 Task: Look for space in Allende, Mexico from 12th August, 2023 to 16th August, 2023 for 8 adults in price range Rs.10000 to Rs.16000. Place can be private room with 8 bedrooms having 8 beds and 8 bathrooms. Property type can be house, flat, guest house, hotel. Amenities needed are: wifi, TV, free parkinig on premises, gym, breakfast. Booking option can be shelf check-in. Required host language is English.
Action: Mouse pressed left at (421, 97)
Screenshot: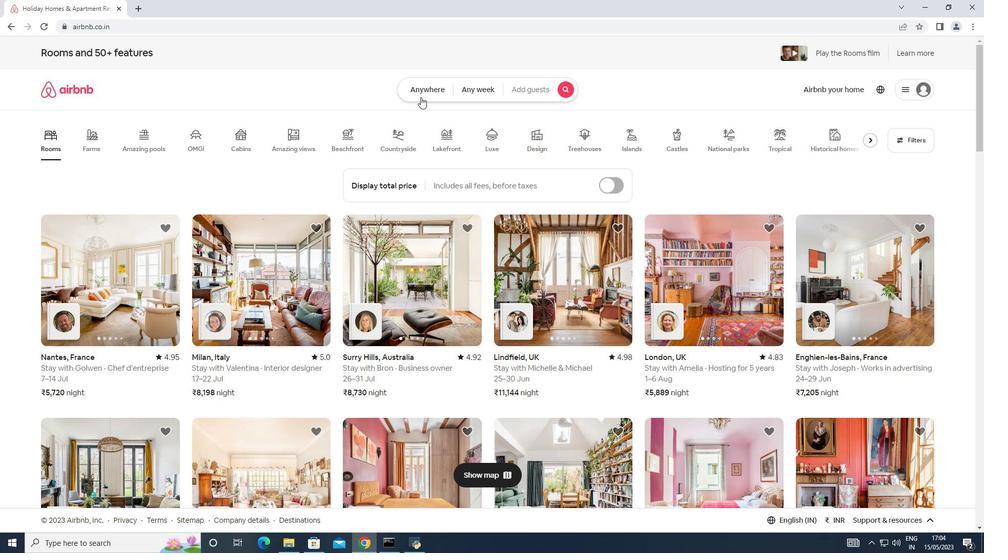 
Action: Mouse moved to (334, 130)
Screenshot: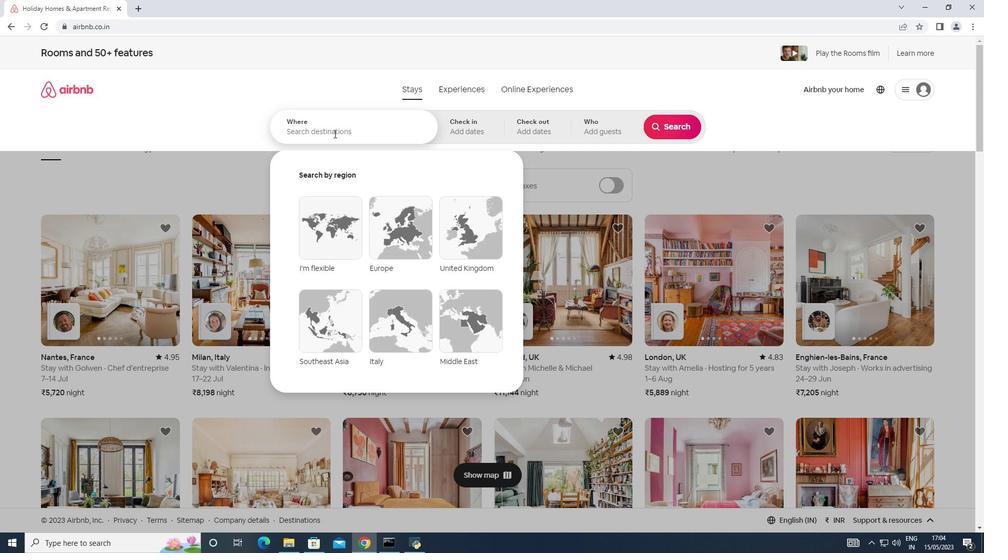 
Action: Mouse pressed left at (334, 130)
Screenshot: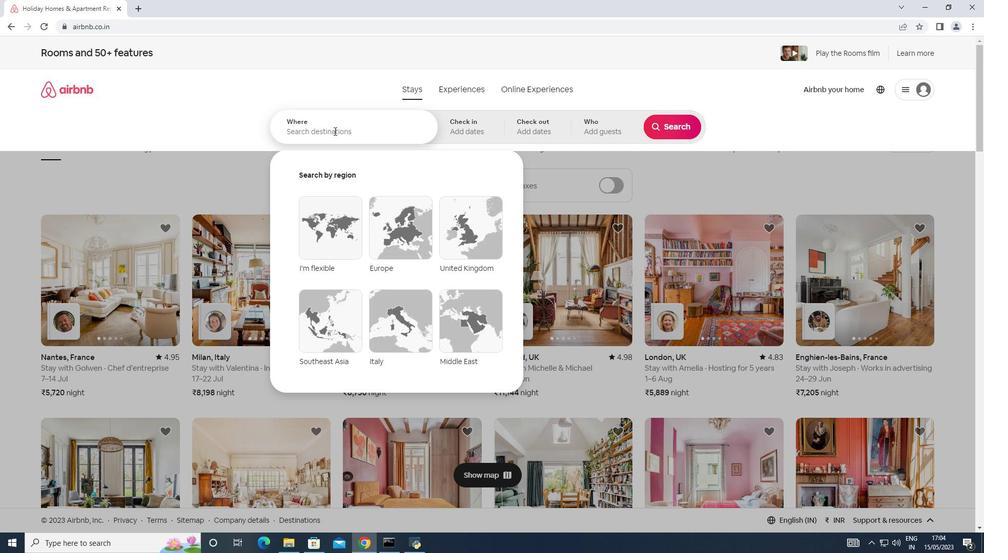 
Action: Key pressed <Key.shift>Allende,<Key.shift><Key.shift><Key.shift><Key.shift><Key.shift><Key.shift>Mexico
Screenshot: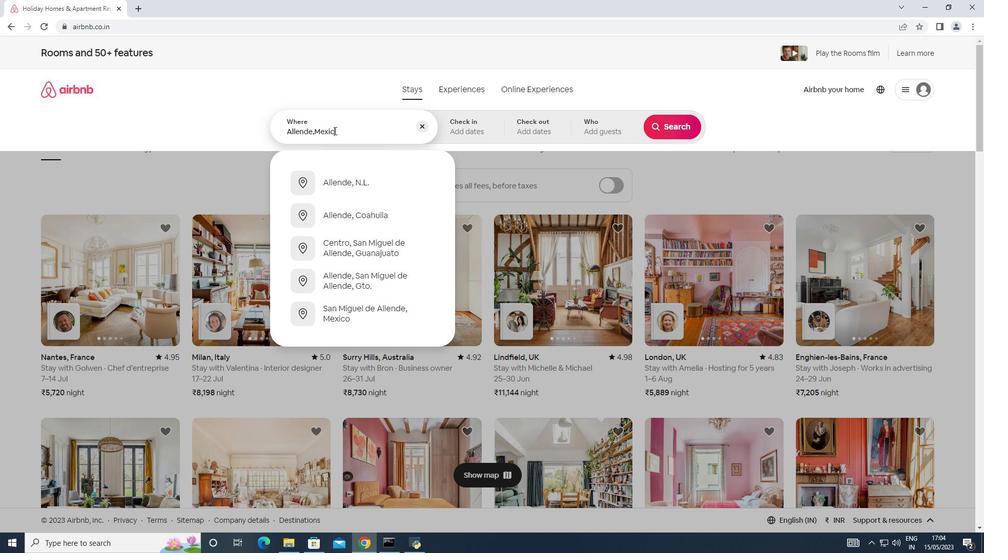
Action: Mouse moved to (461, 124)
Screenshot: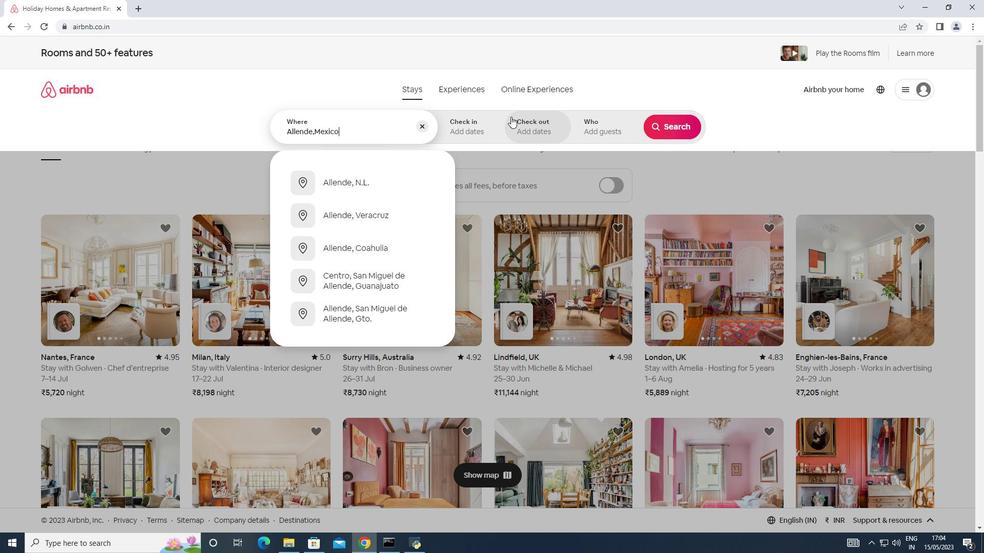 
Action: Mouse pressed left at (461, 124)
Screenshot: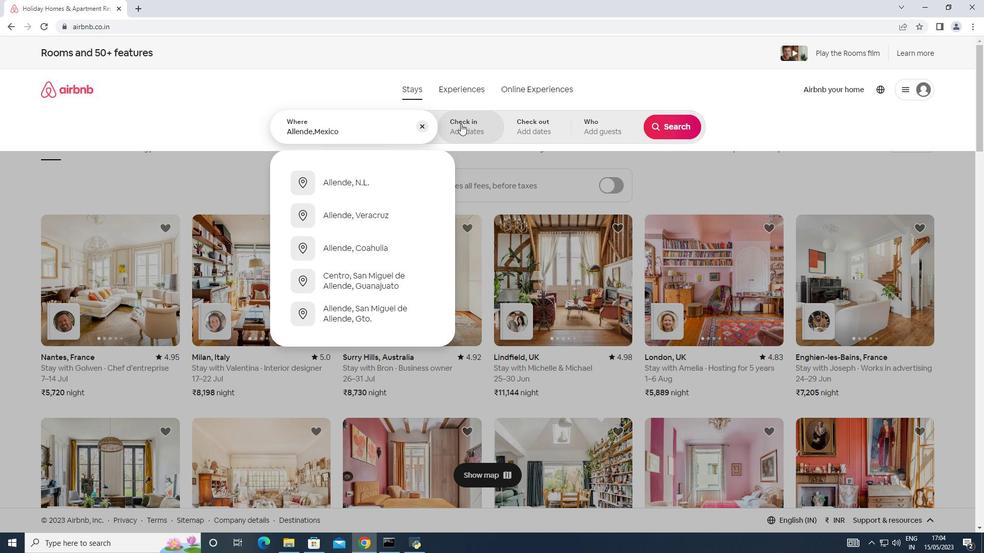 
Action: Mouse moved to (667, 210)
Screenshot: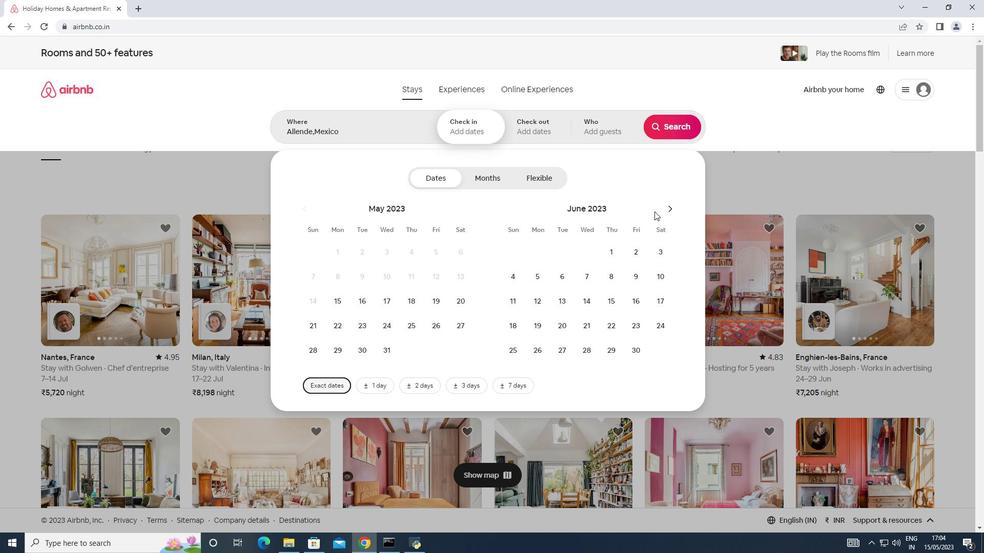
Action: Mouse pressed left at (667, 210)
Screenshot: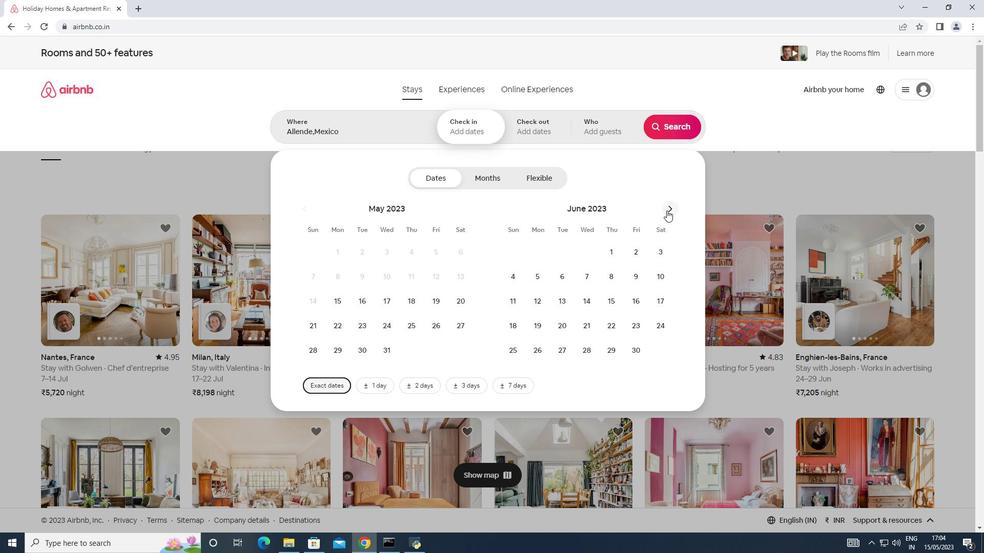 
Action: Mouse pressed left at (667, 210)
Screenshot: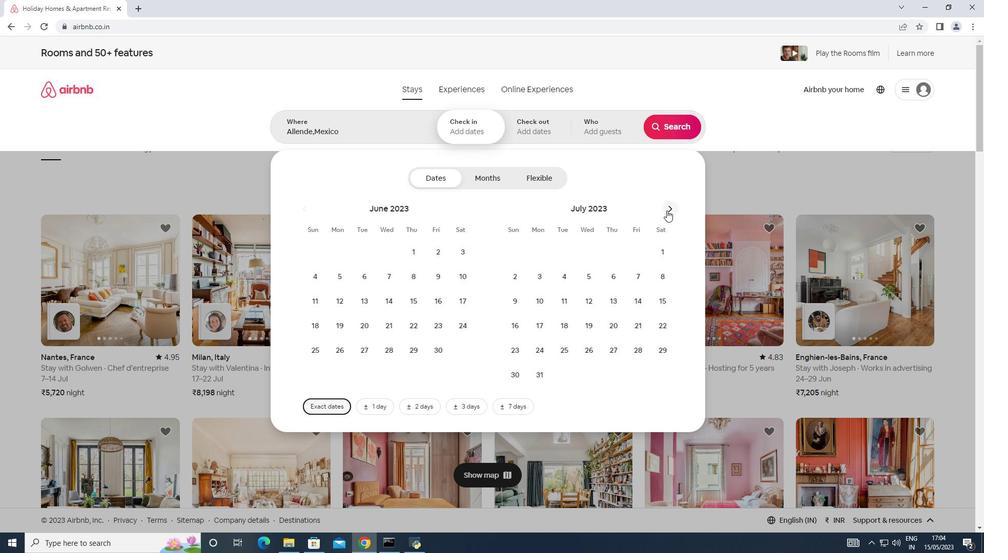 
Action: Mouse moved to (655, 278)
Screenshot: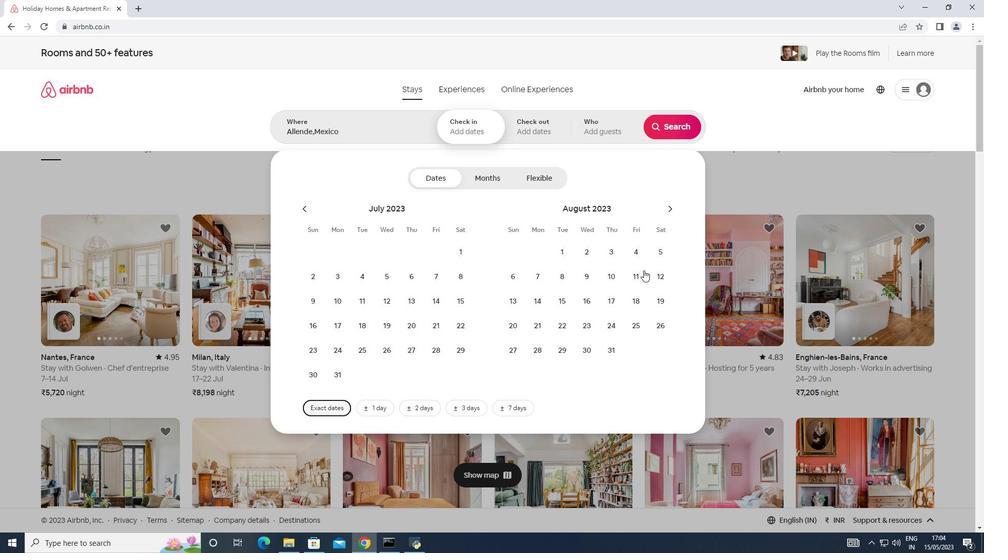 
Action: Mouse pressed left at (655, 278)
Screenshot: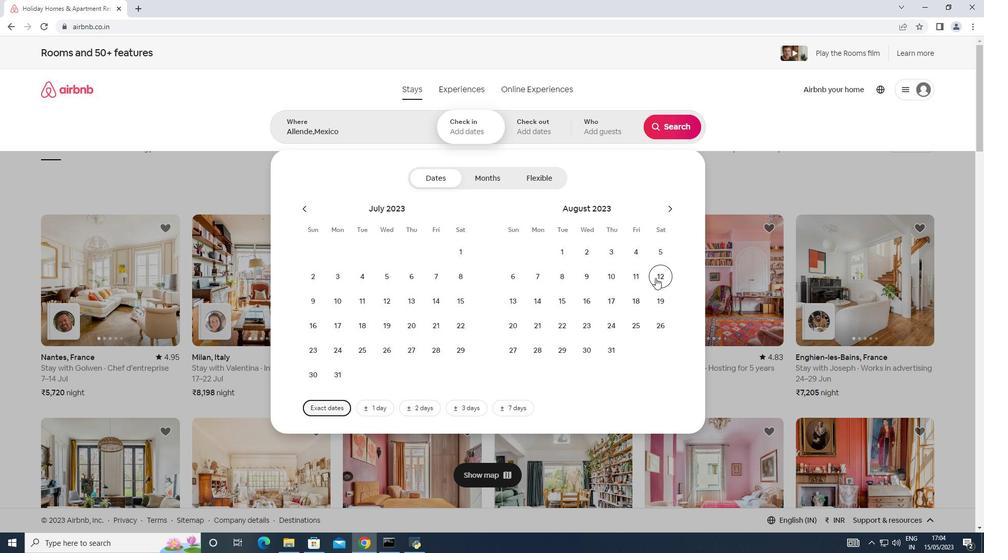 
Action: Mouse moved to (591, 302)
Screenshot: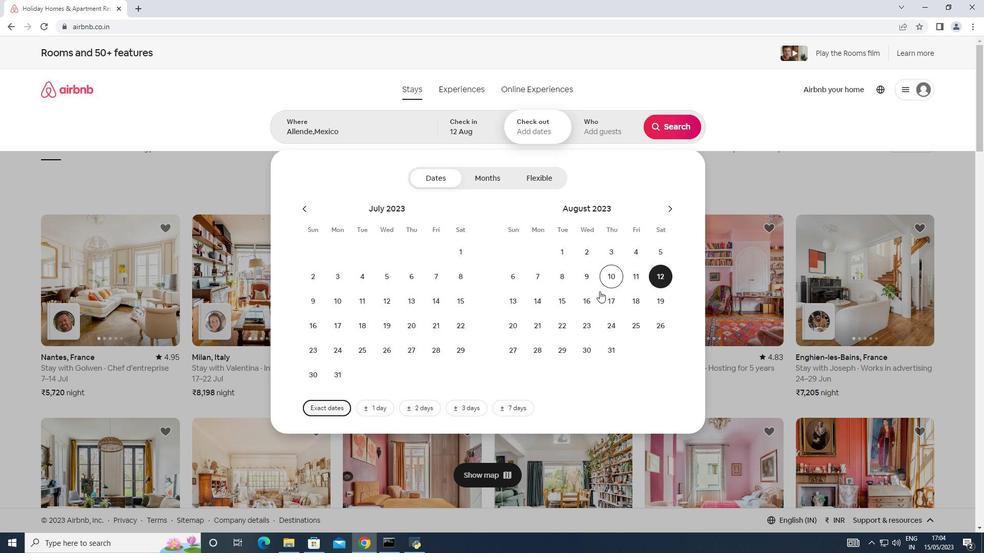 
Action: Mouse pressed left at (591, 302)
Screenshot: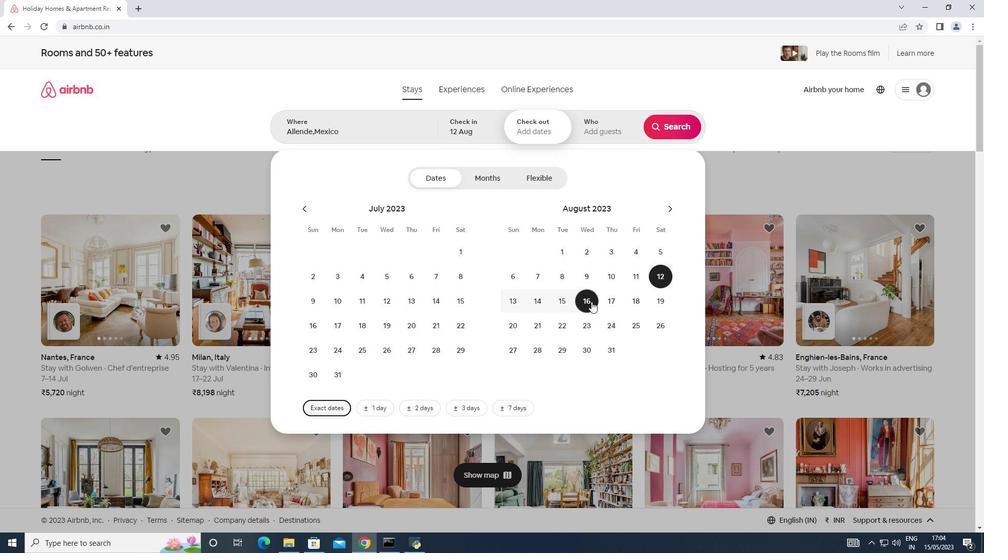 
Action: Mouse moved to (602, 121)
Screenshot: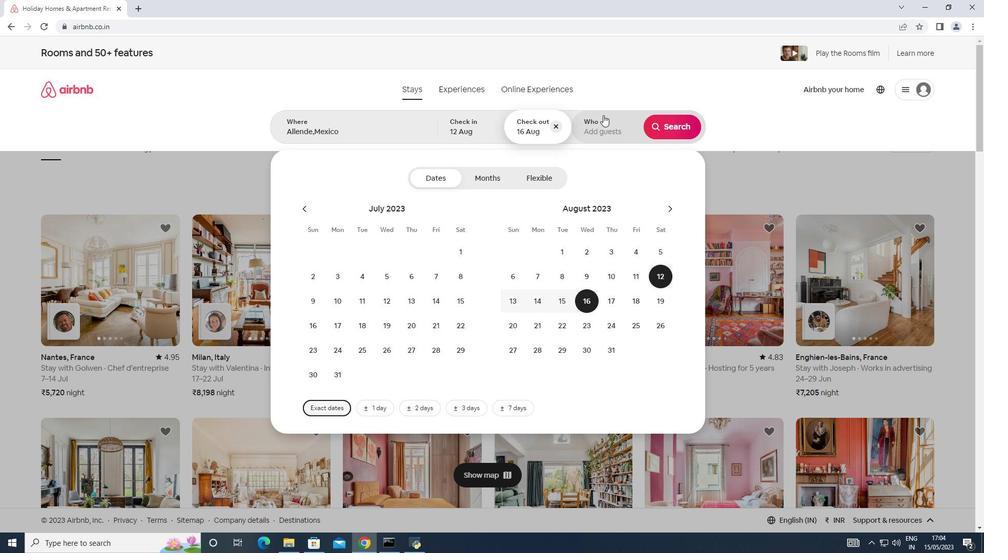
Action: Mouse pressed left at (602, 121)
Screenshot: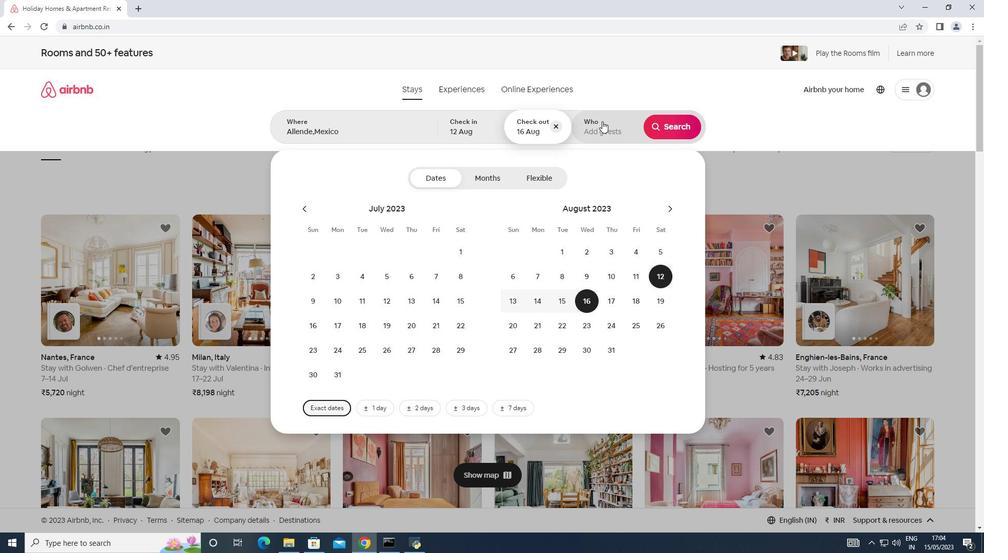 
Action: Mouse moved to (683, 181)
Screenshot: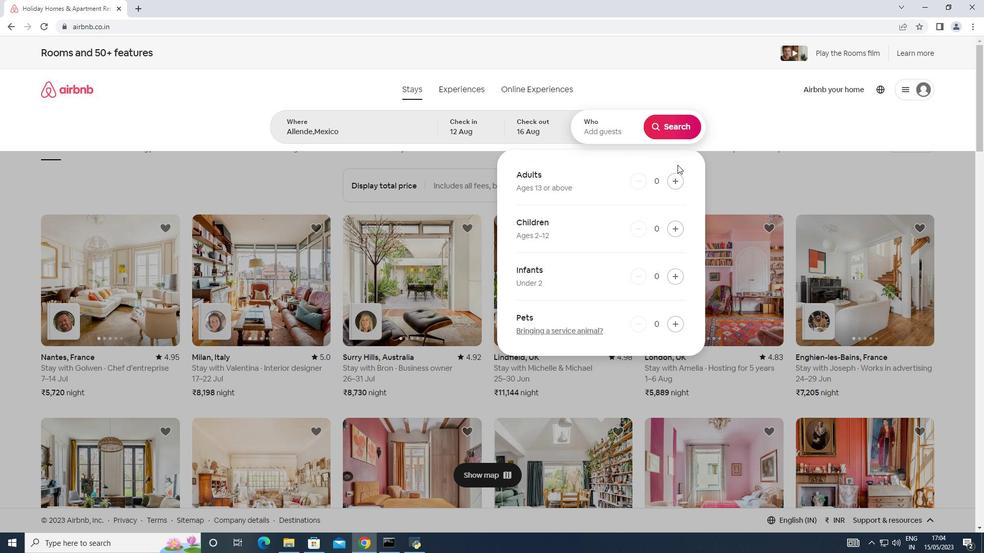 
Action: Mouse pressed left at (683, 181)
Screenshot: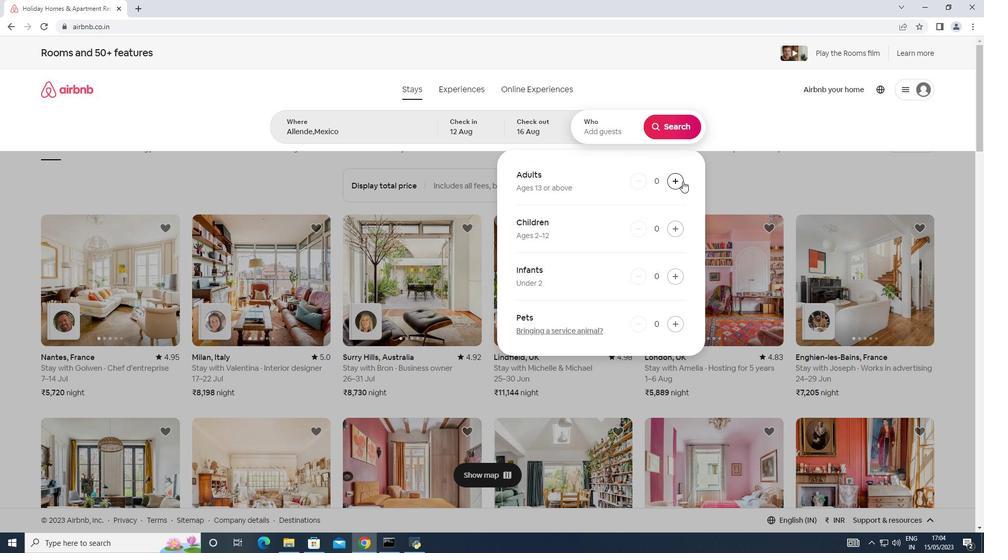 
Action: Mouse pressed left at (683, 181)
Screenshot: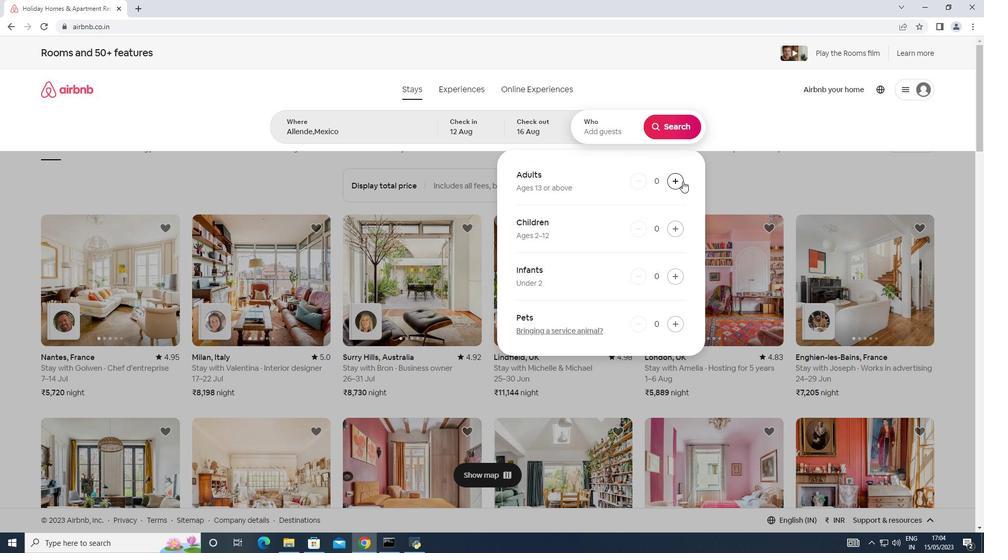 
Action: Mouse pressed left at (683, 181)
Screenshot: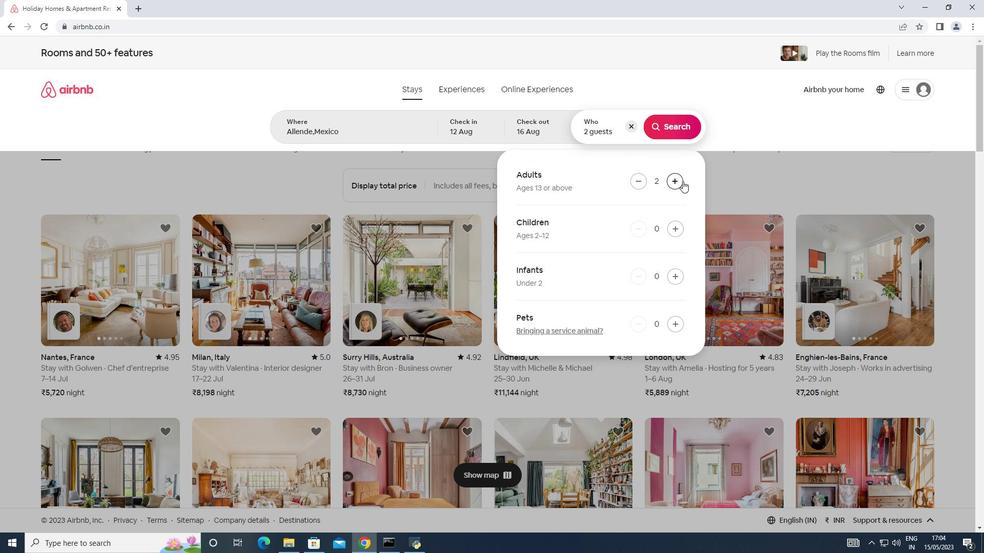 
Action: Mouse pressed left at (683, 181)
Screenshot: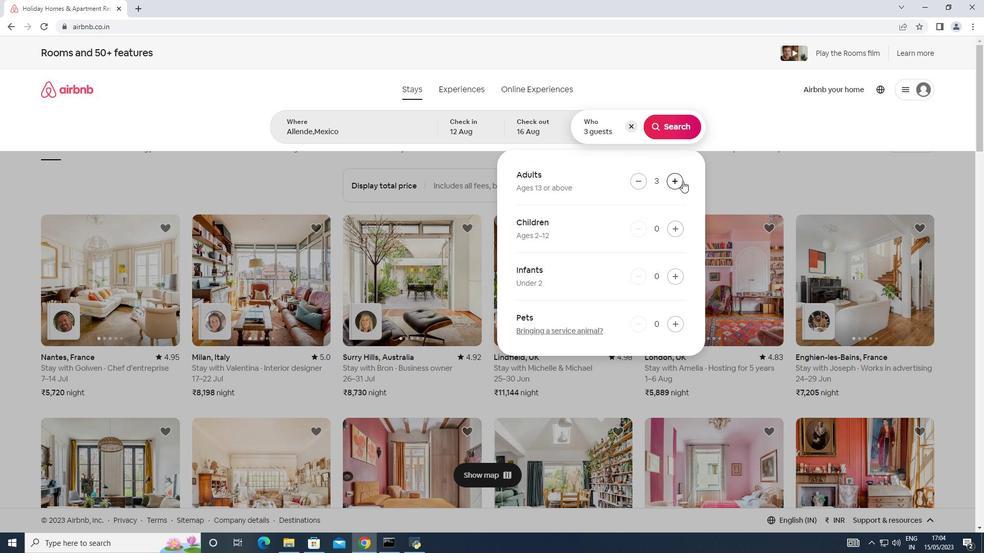 
Action: Mouse moved to (683, 181)
Screenshot: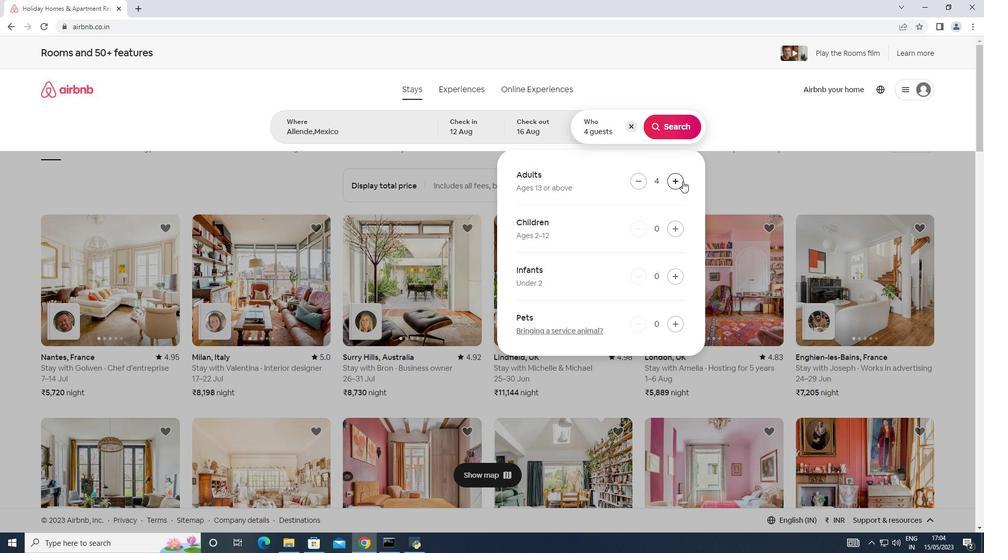 
Action: Mouse pressed left at (683, 181)
Screenshot: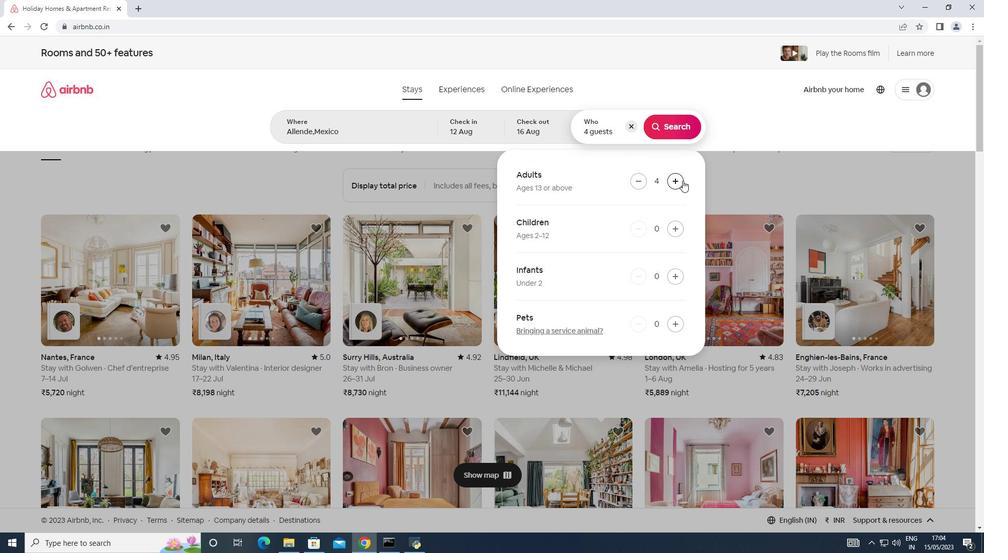 
Action: Mouse pressed left at (683, 181)
Screenshot: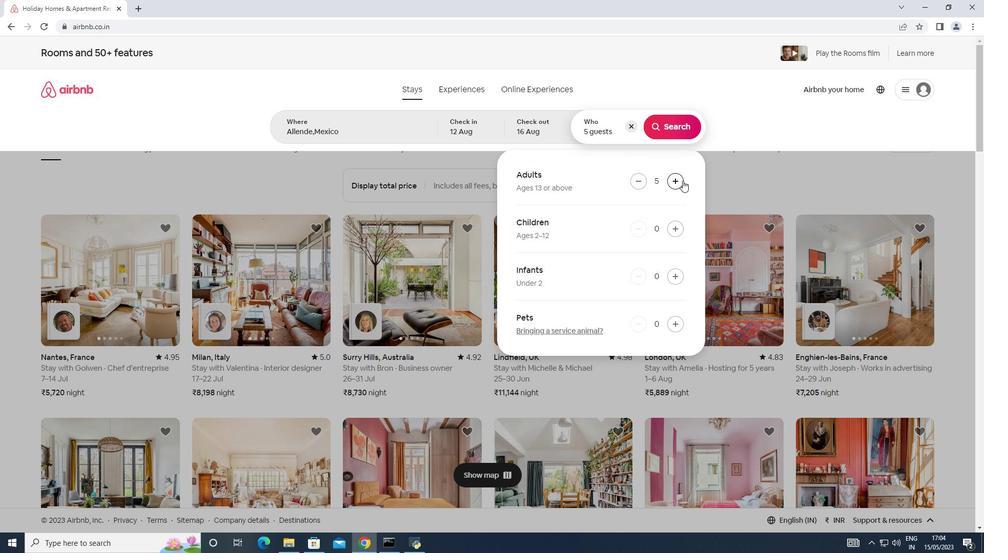 
Action: Mouse moved to (683, 180)
Screenshot: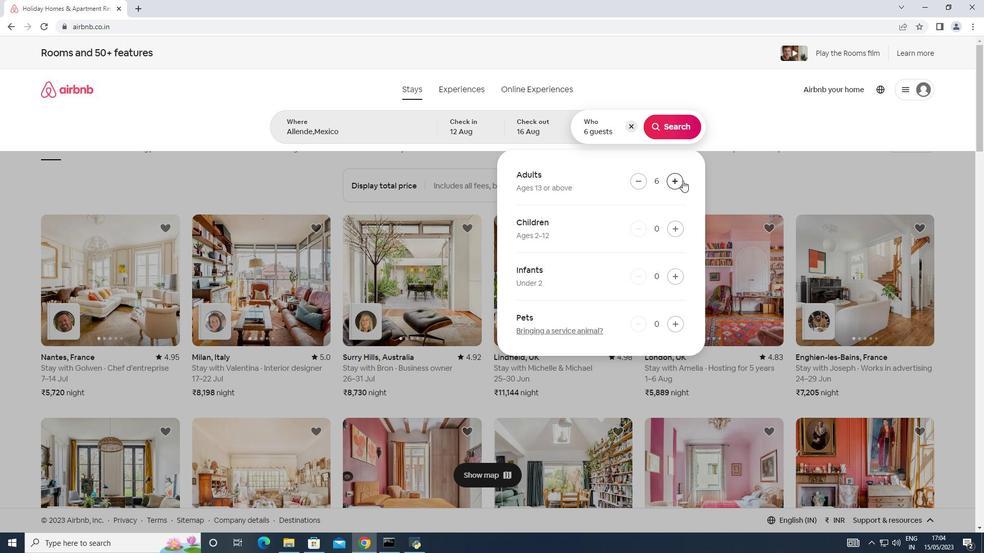 
Action: Mouse pressed left at (683, 180)
Screenshot: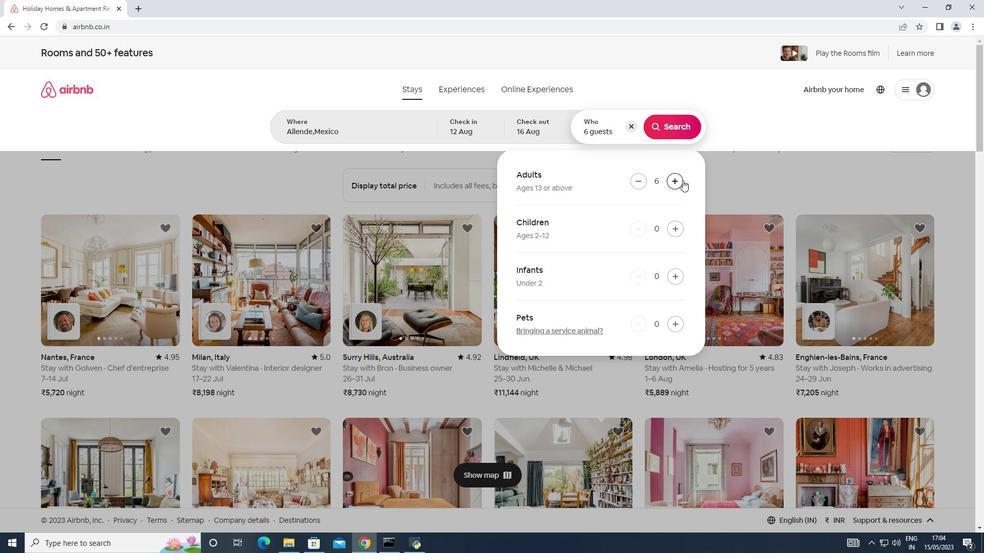 
Action: Mouse moved to (682, 179)
Screenshot: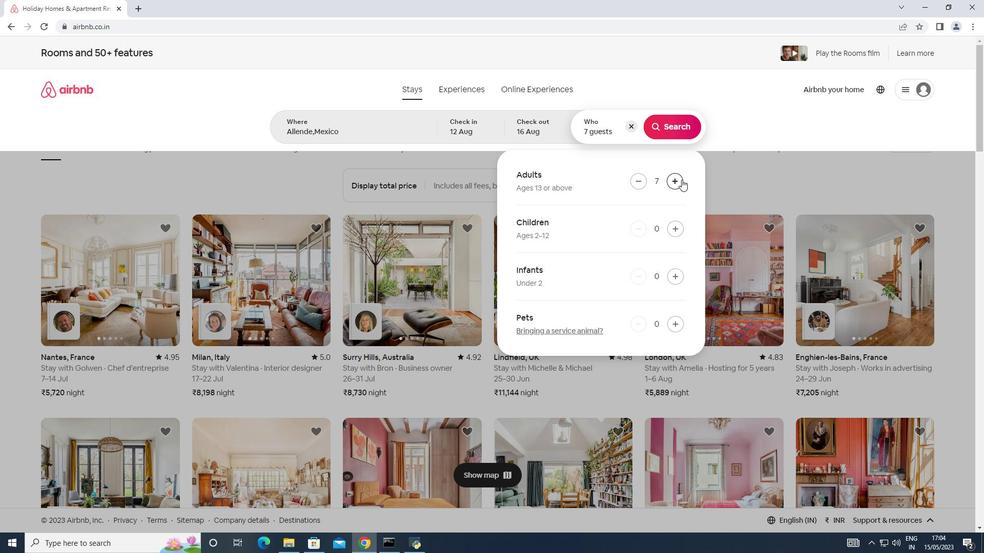 
Action: Mouse pressed left at (682, 179)
Screenshot: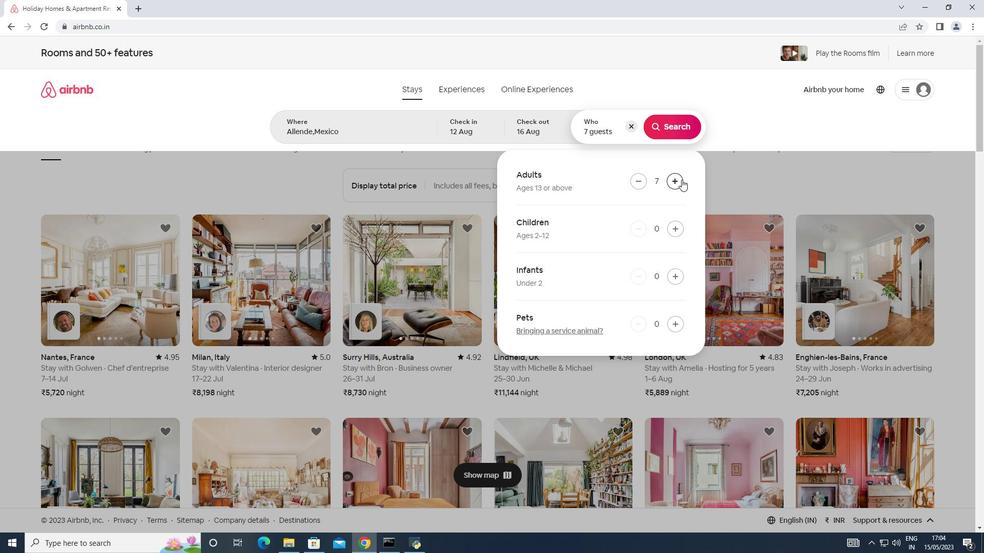
Action: Mouse moved to (664, 128)
Screenshot: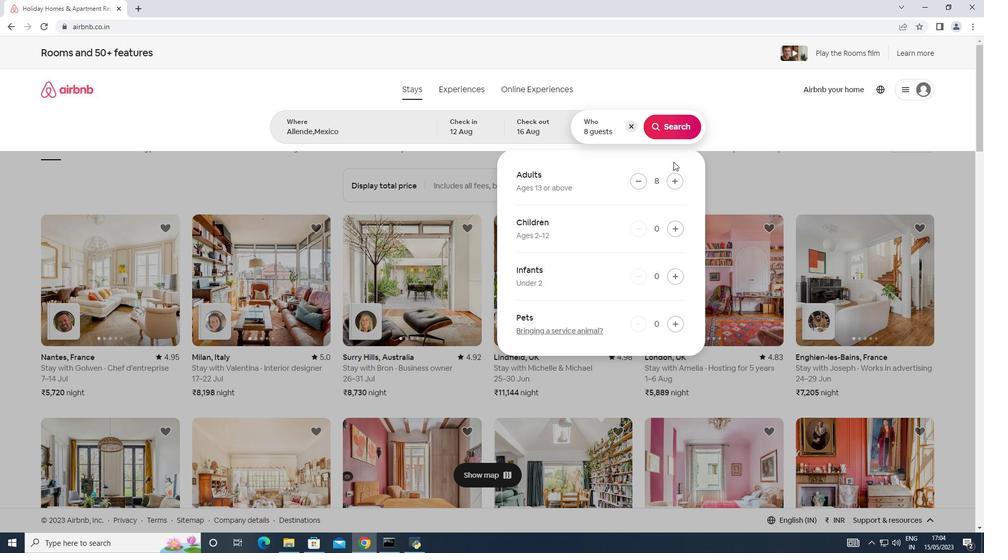 
Action: Mouse pressed left at (664, 128)
Screenshot: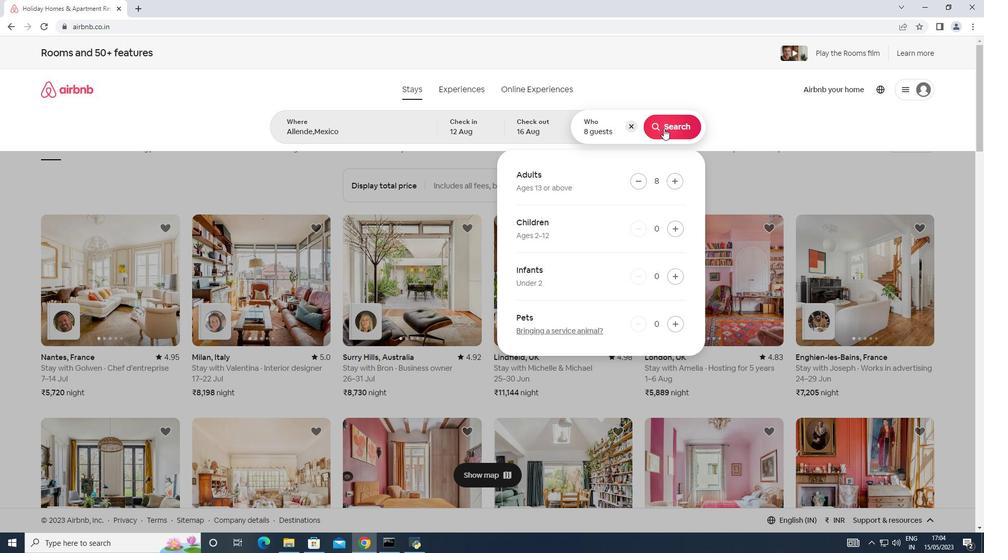 
Action: Mouse moved to (921, 96)
Screenshot: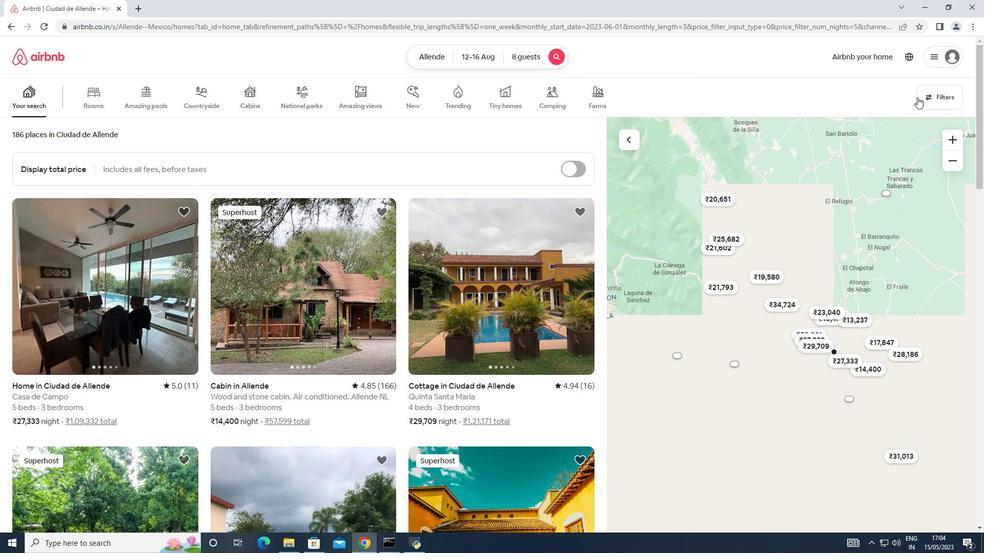 
Action: Mouse pressed left at (921, 96)
Screenshot: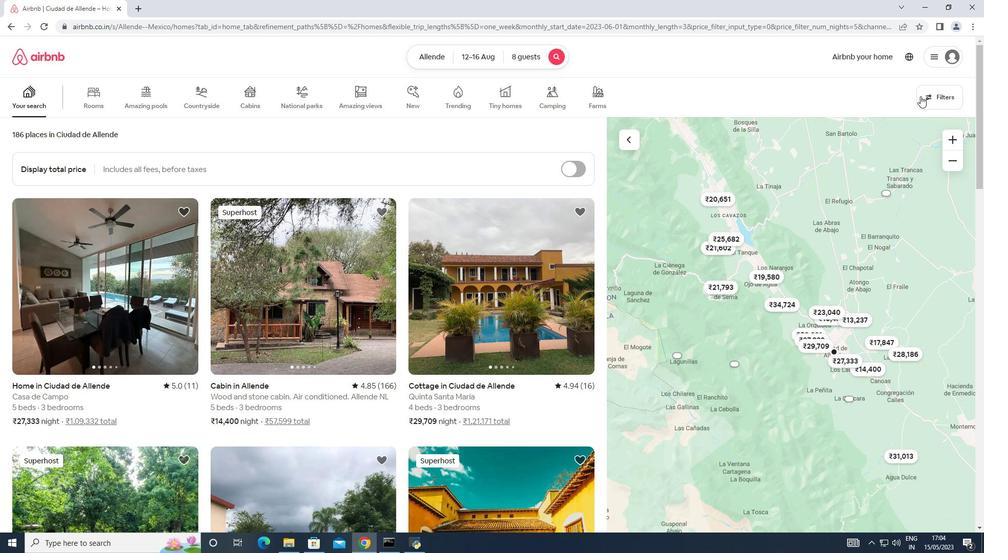 
Action: Mouse moved to (362, 353)
Screenshot: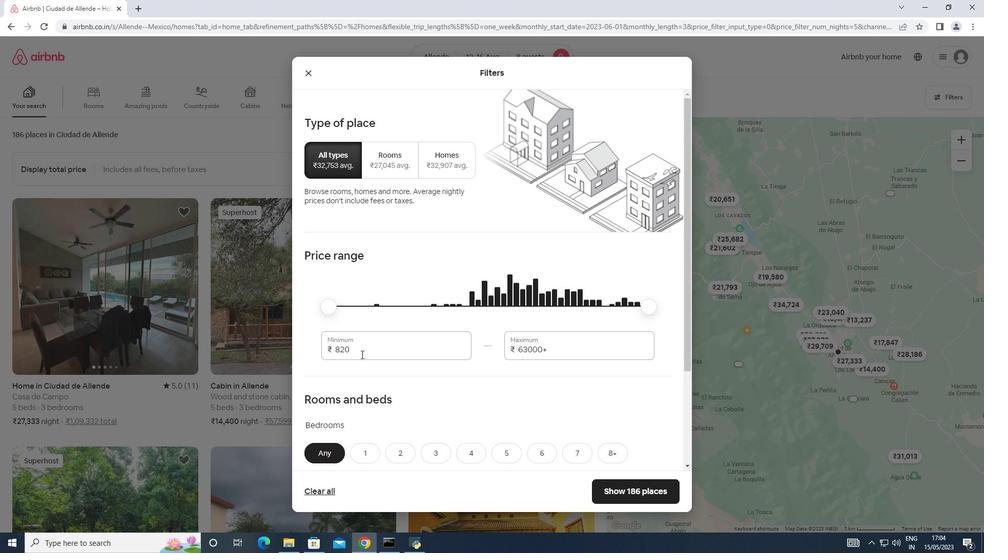 
Action: Mouse pressed left at (362, 353)
Screenshot: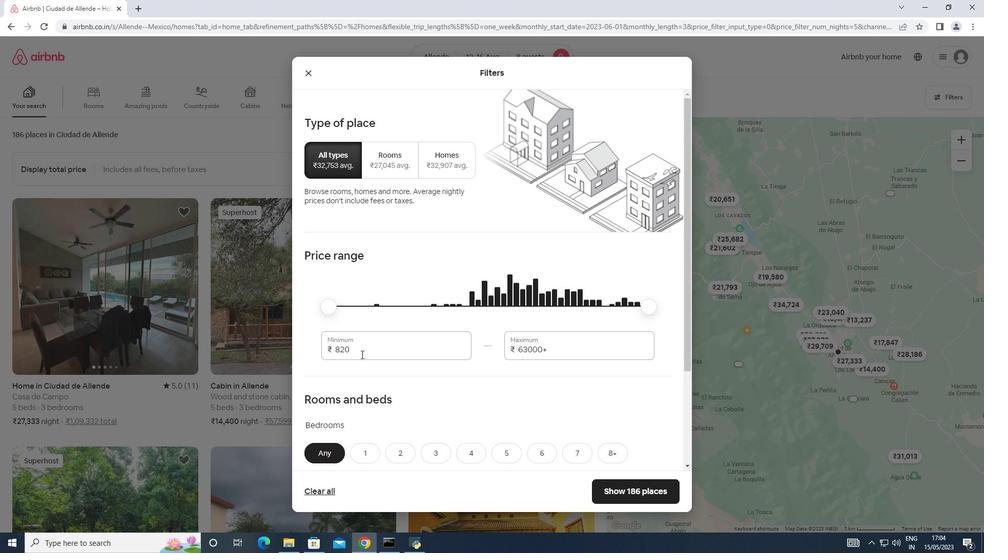 
Action: Mouse moved to (314, 353)
Screenshot: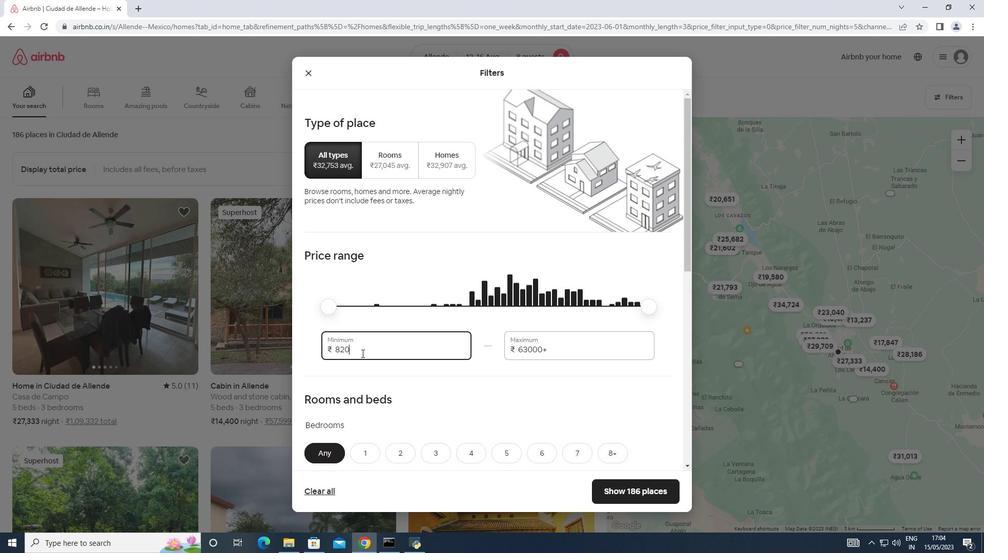 
Action: Key pressed 1
Screenshot: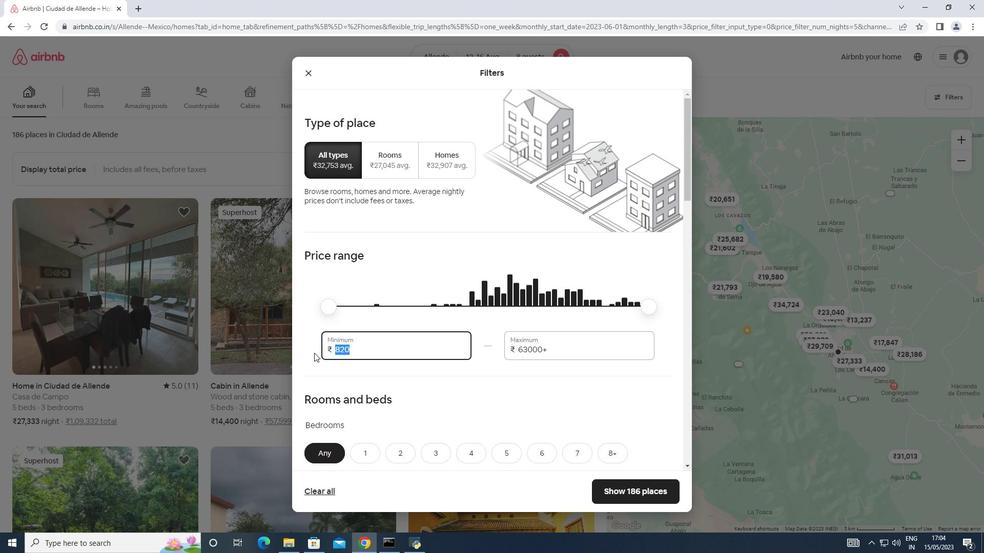 
Action: Mouse moved to (324, 345)
Screenshot: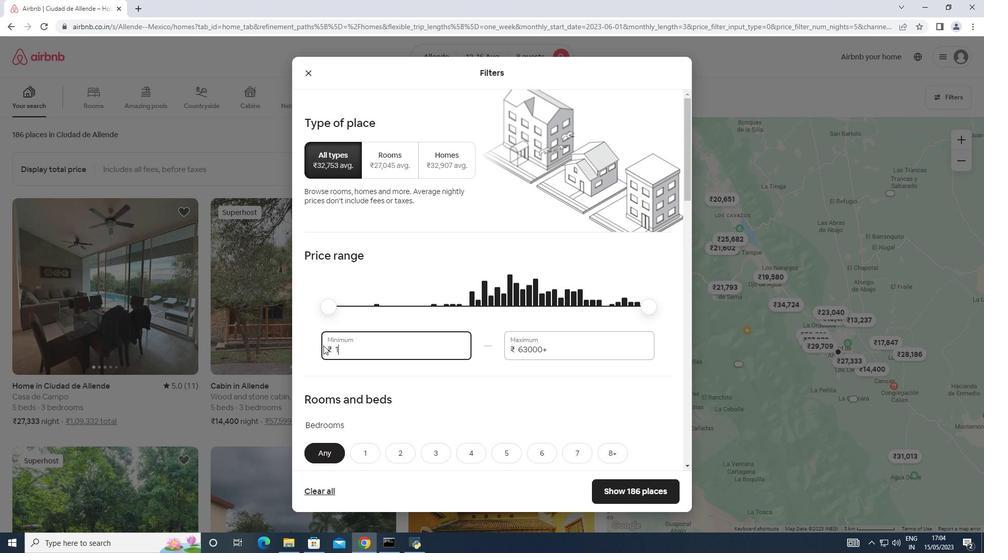 
Action: Key pressed 0
Screenshot: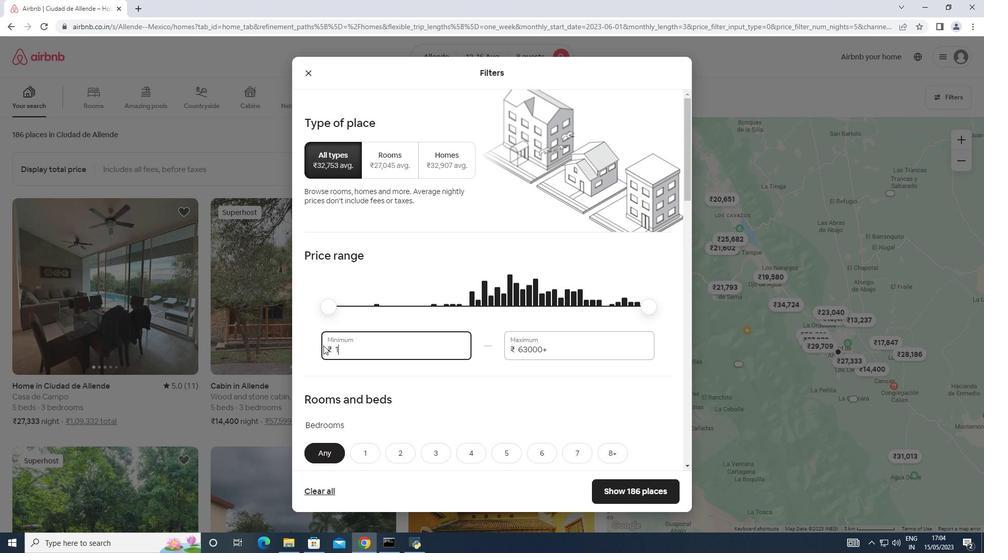 
Action: Mouse moved to (325, 345)
Screenshot: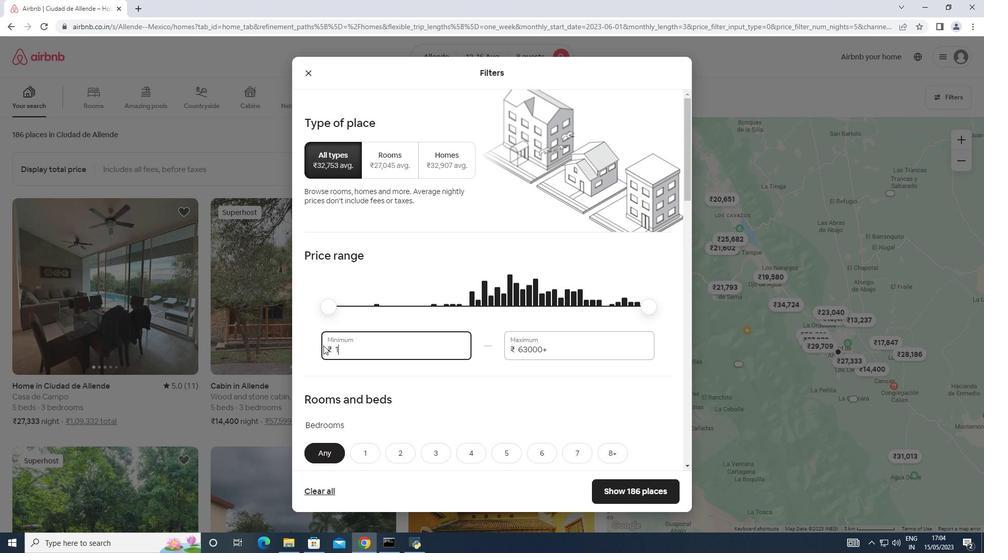 
Action: Key pressed 0
Screenshot: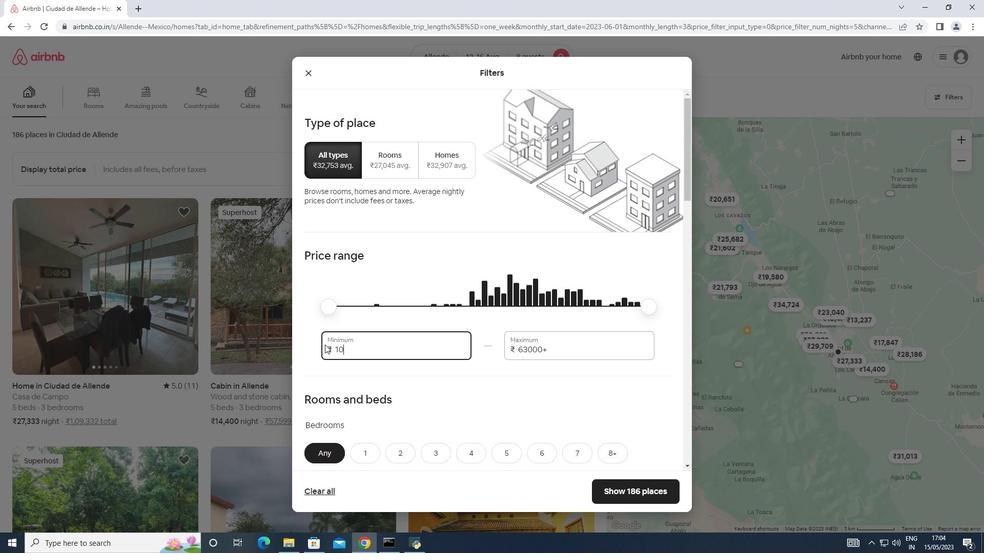 
Action: Mouse moved to (325, 344)
Screenshot: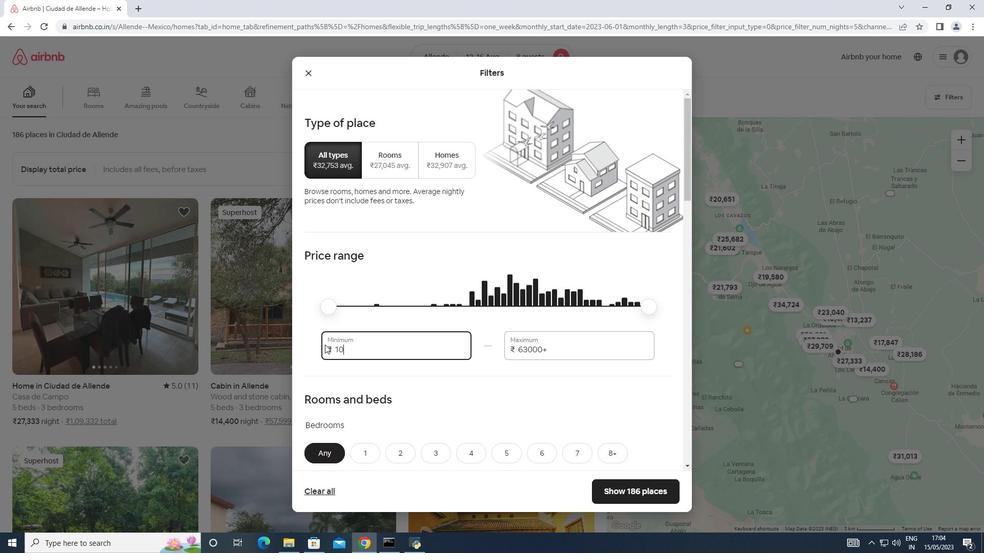 
Action: Key pressed 0
Screenshot: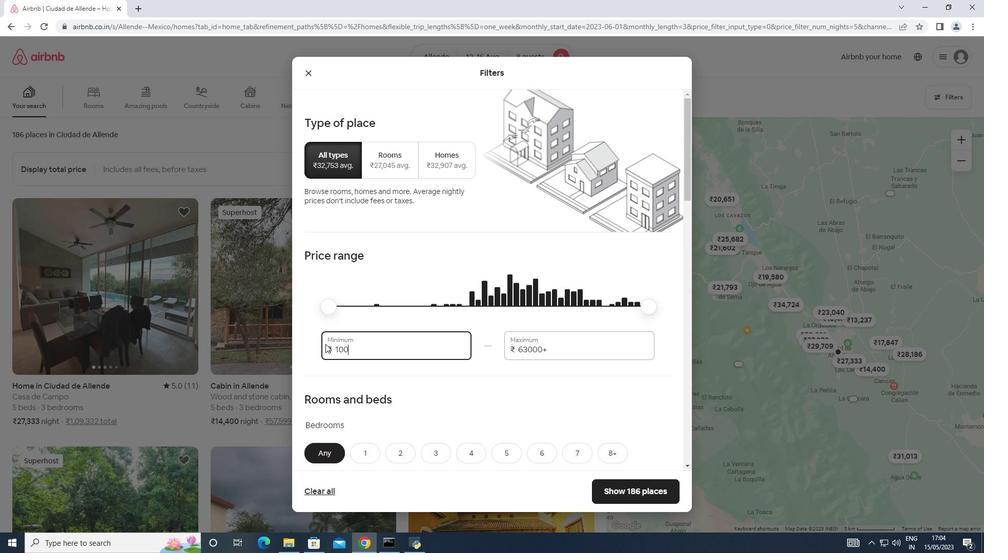 
Action: Mouse moved to (327, 342)
Screenshot: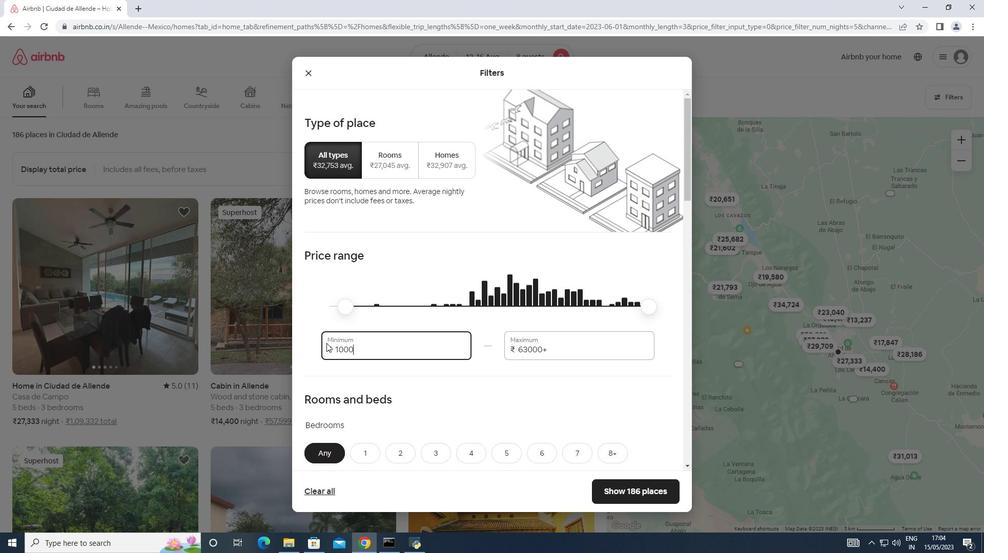 
Action: Key pressed 0
Screenshot: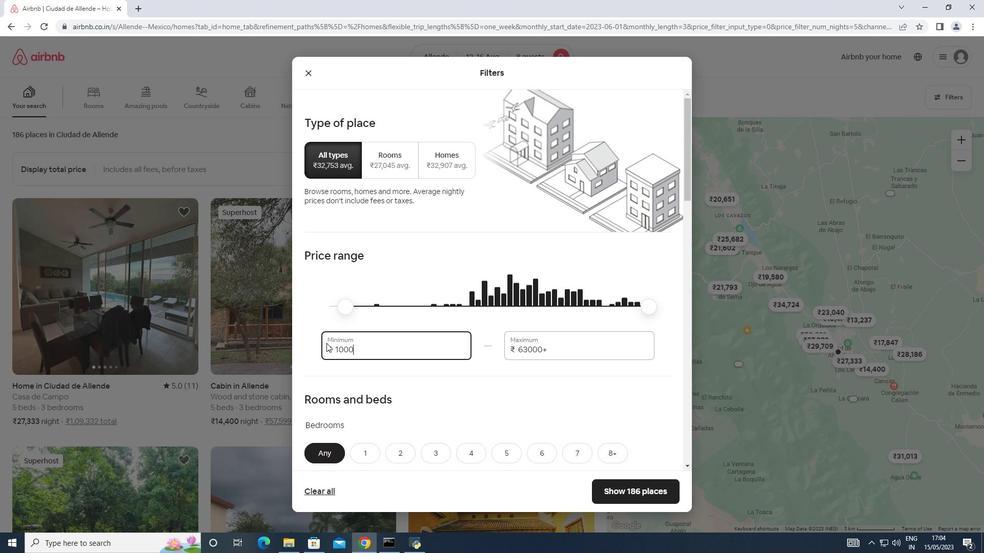 
Action: Mouse moved to (550, 349)
Screenshot: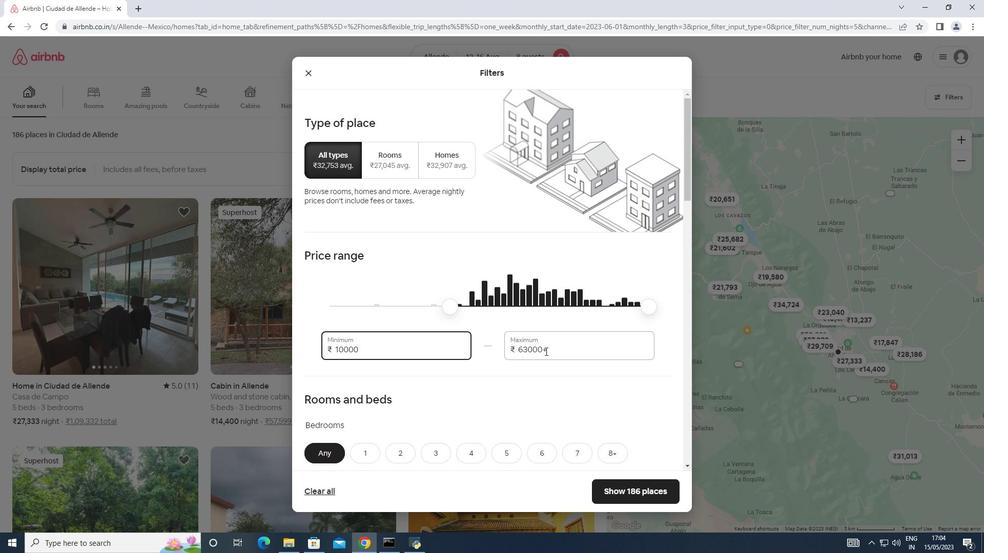 
Action: Mouse pressed left at (550, 349)
Screenshot: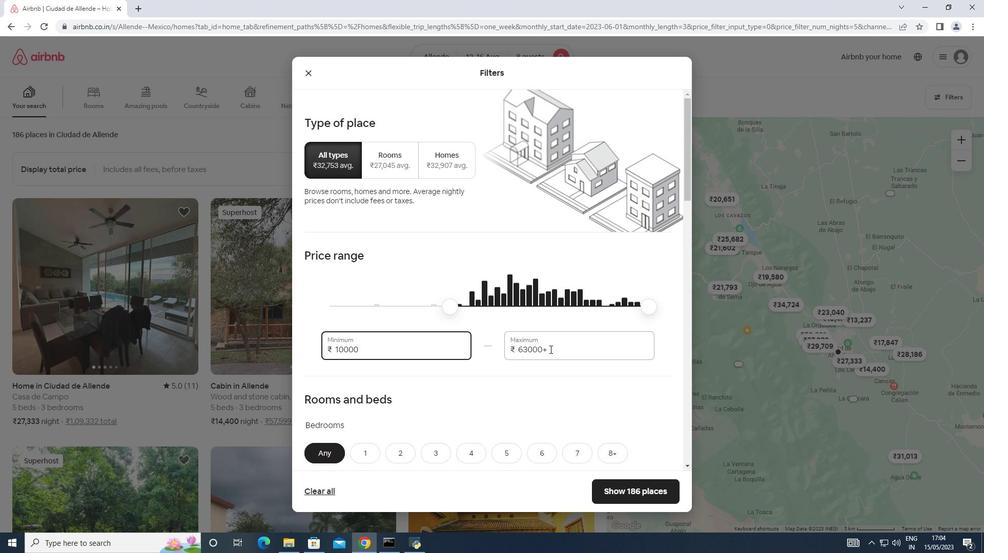 
Action: Mouse moved to (437, 349)
Screenshot: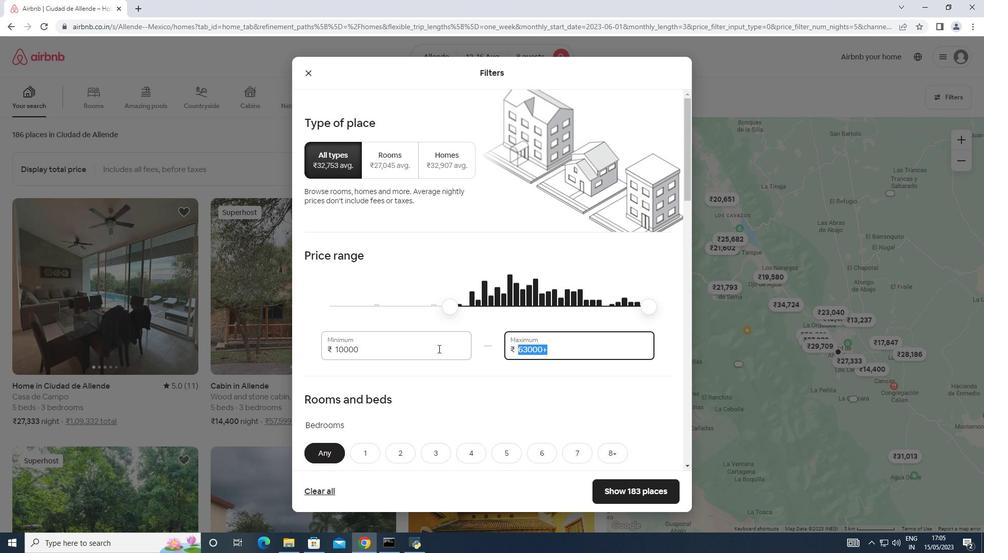 
Action: Key pressed 1
Screenshot: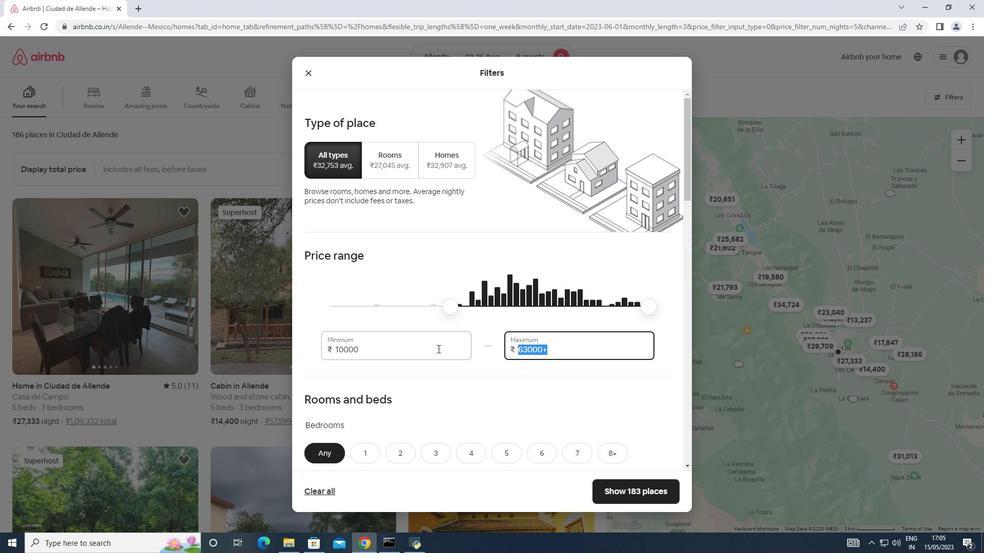 
Action: Mouse moved to (436, 349)
Screenshot: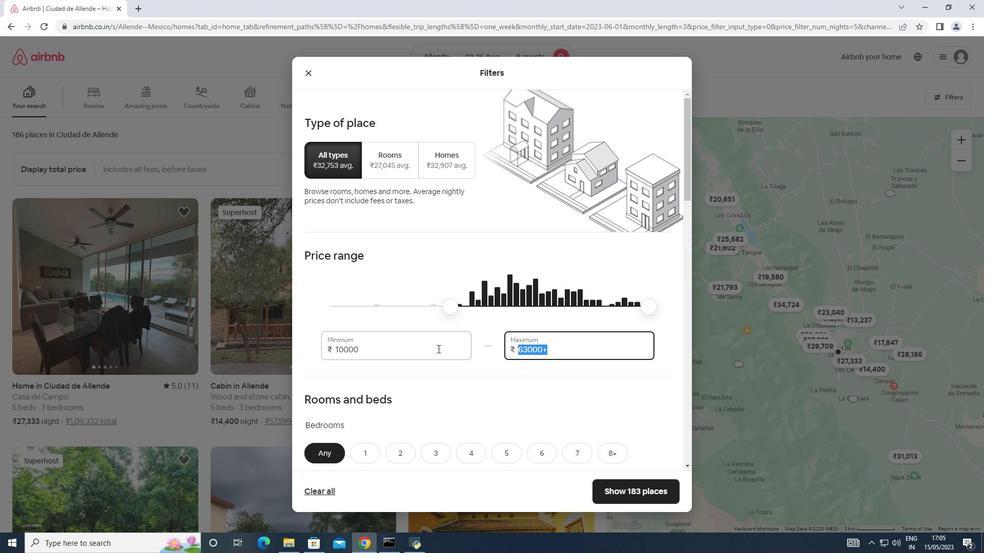 
Action: Key pressed `
Screenshot: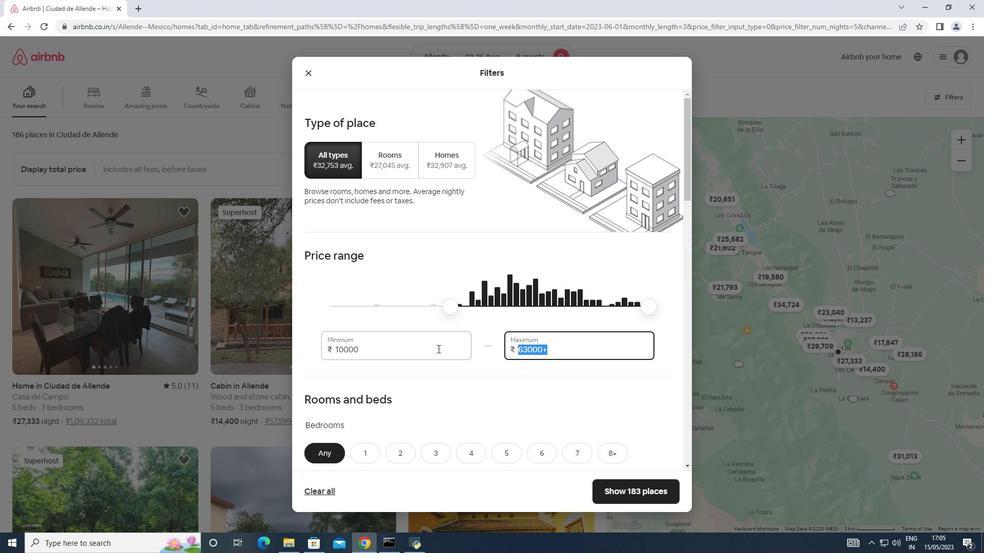 
Action: Mouse moved to (443, 347)
Screenshot: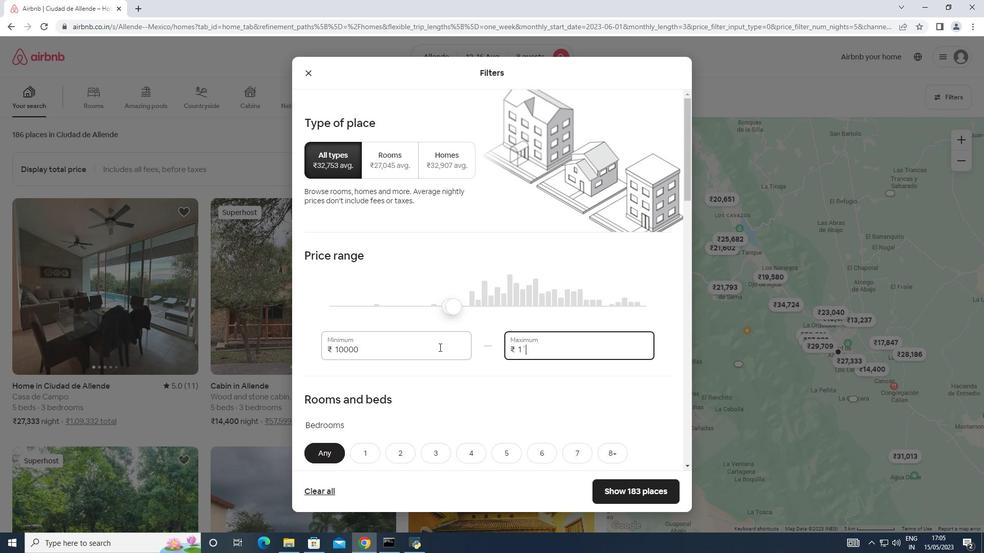 
Action: Key pressed <Key.backspace>
Screenshot: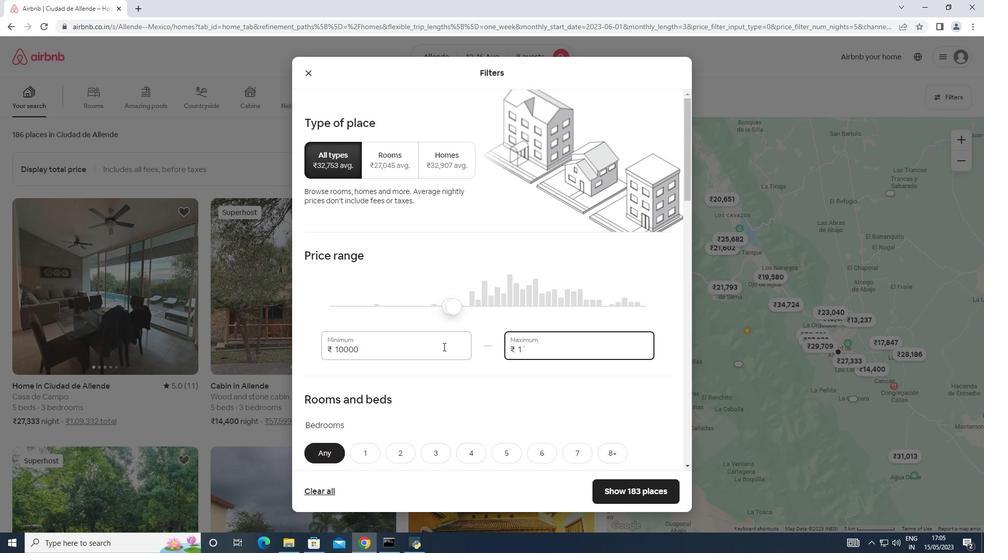 
Action: Mouse moved to (446, 347)
Screenshot: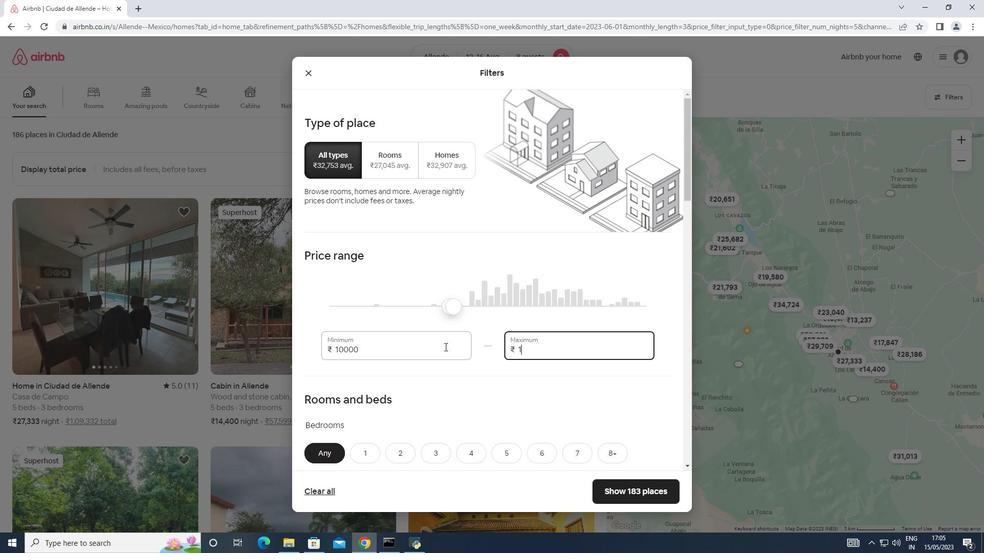 
Action: Key pressed 6000
Screenshot: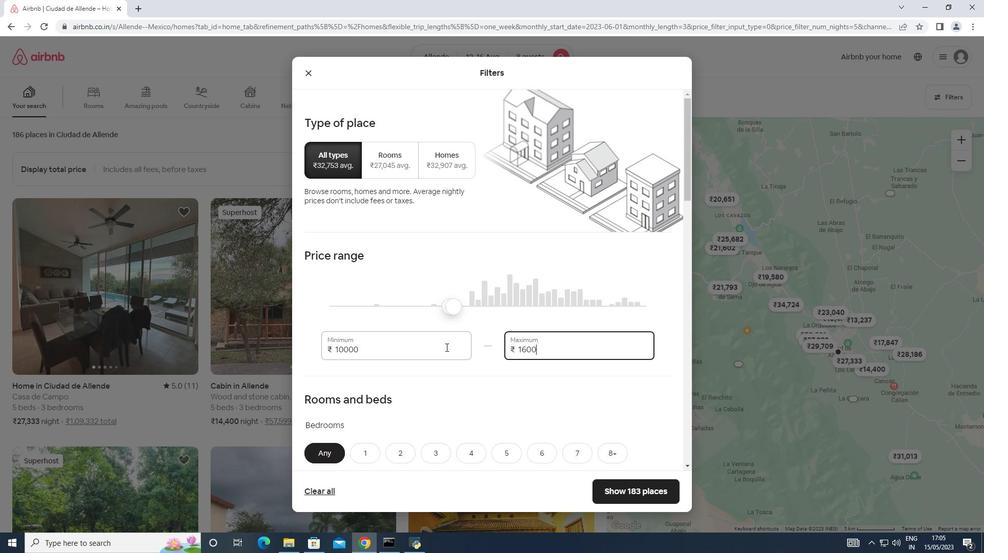 
Action: Mouse scrolled (446, 347) with delta (0, 0)
Screenshot: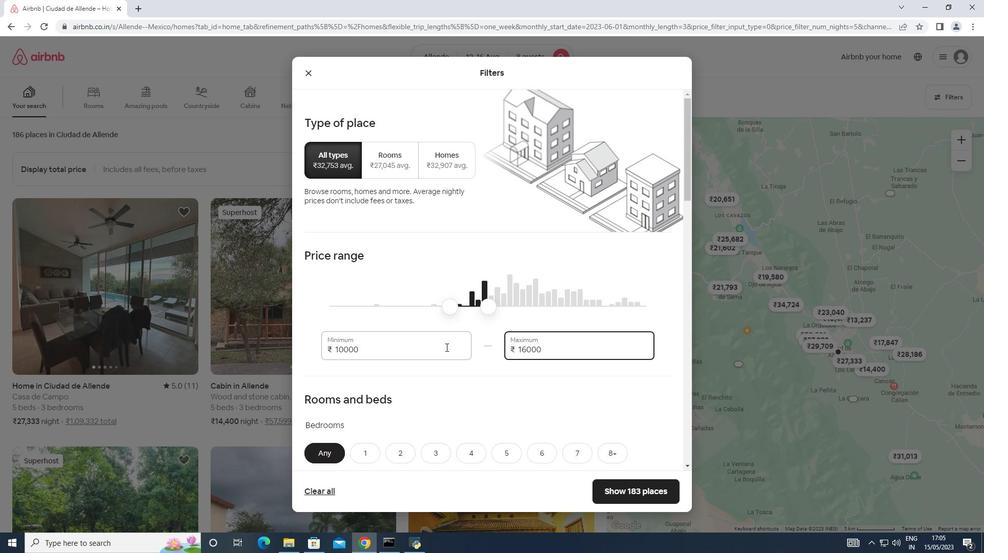 
Action: Mouse scrolled (446, 347) with delta (0, 0)
Screenshot: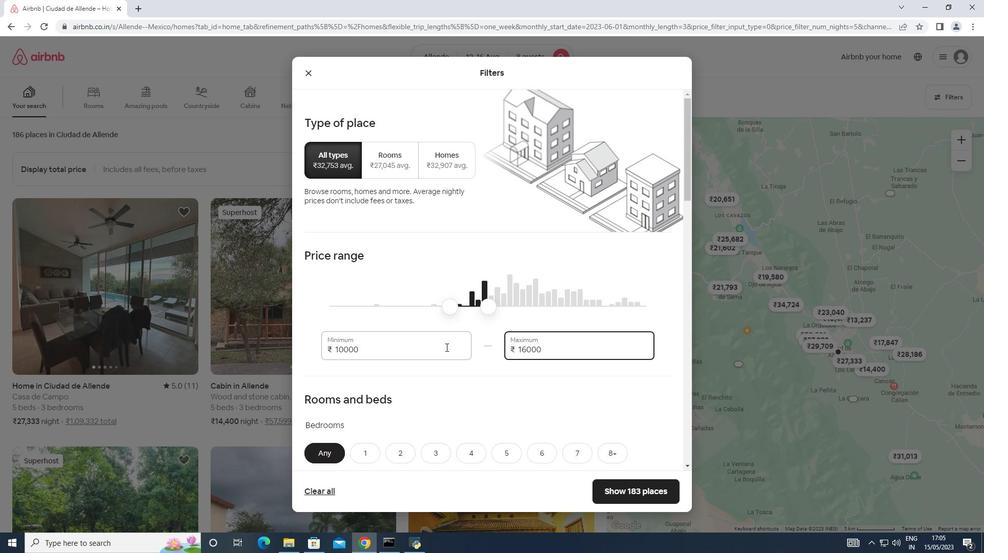 
Action: Mouse scrolled (446, 347) with delta (0, 0)
Screenshot: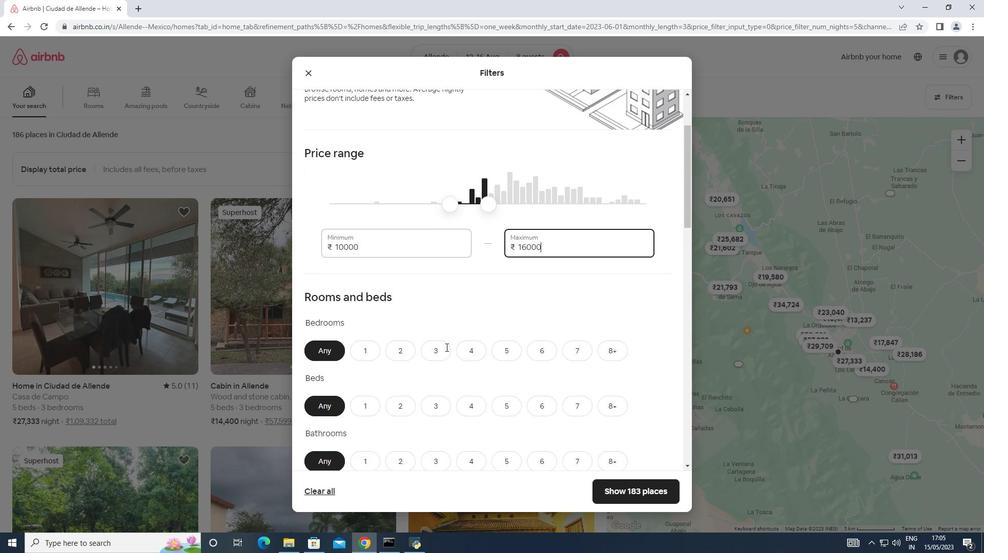 
Action: Mouse scrolled (446, 347) with delta (0, 0)
Screenshot: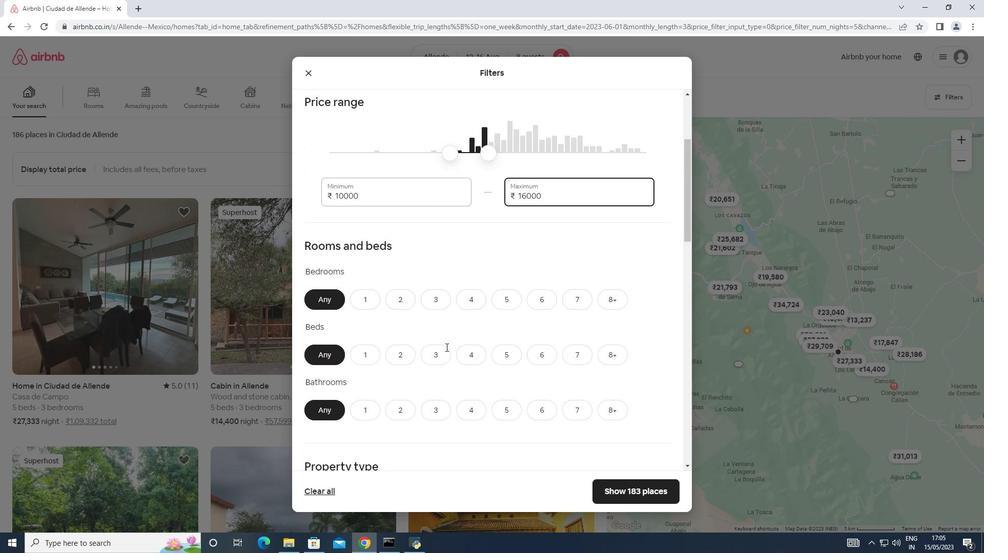 
Action: Mouse moved to (605, 253)
Screenshot: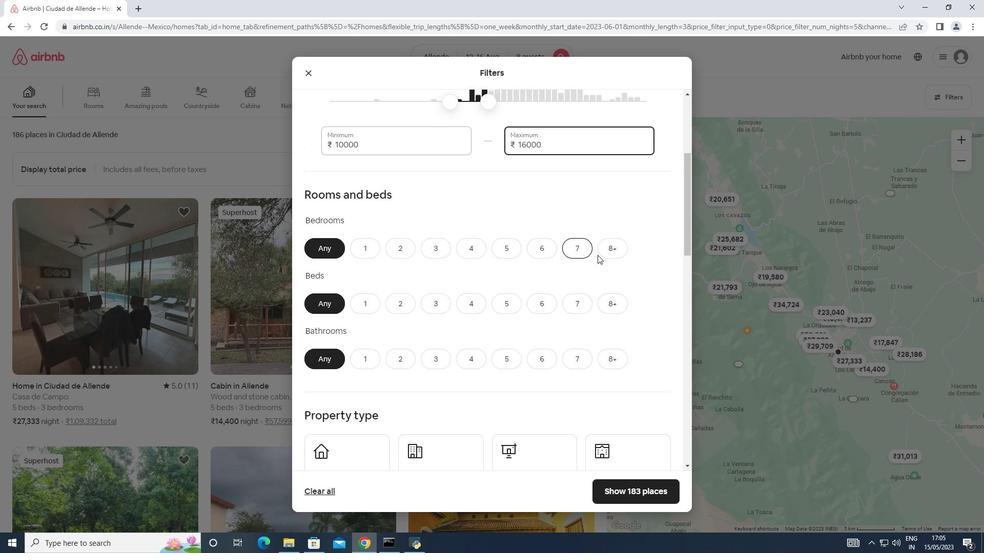 
Action: Mouse pressed left at (605, 253)
Screenshot: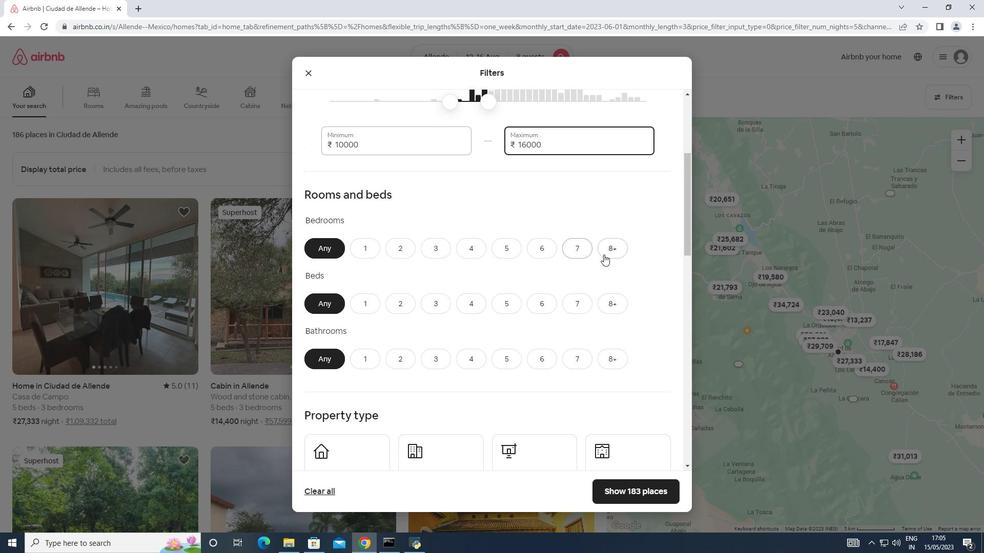 
Action: Mouse moved to (612, 299)
Screenshot: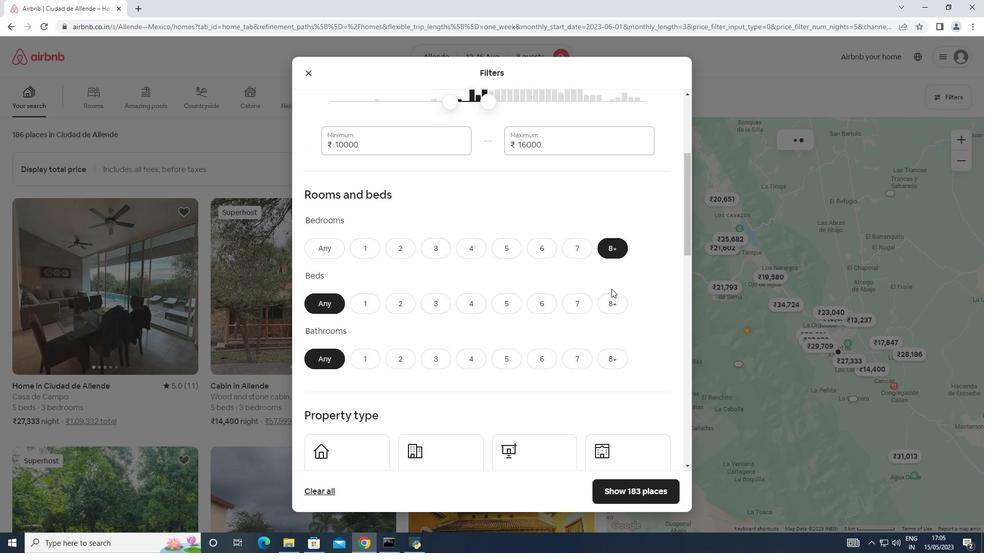 
Action: Mouse pressed left at (612, 299)
Screenshot: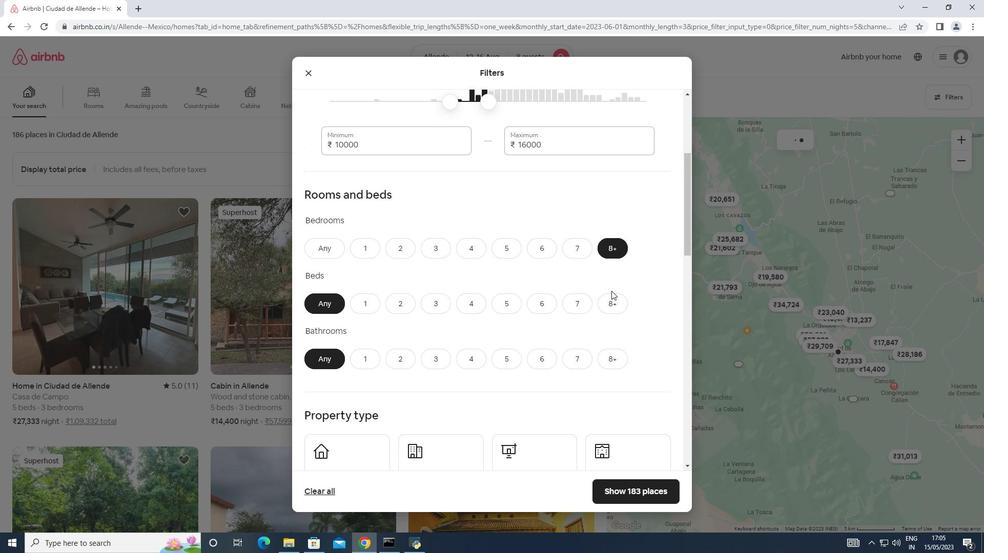 
Action: Mouse moved to (608, 358)
Screenshot: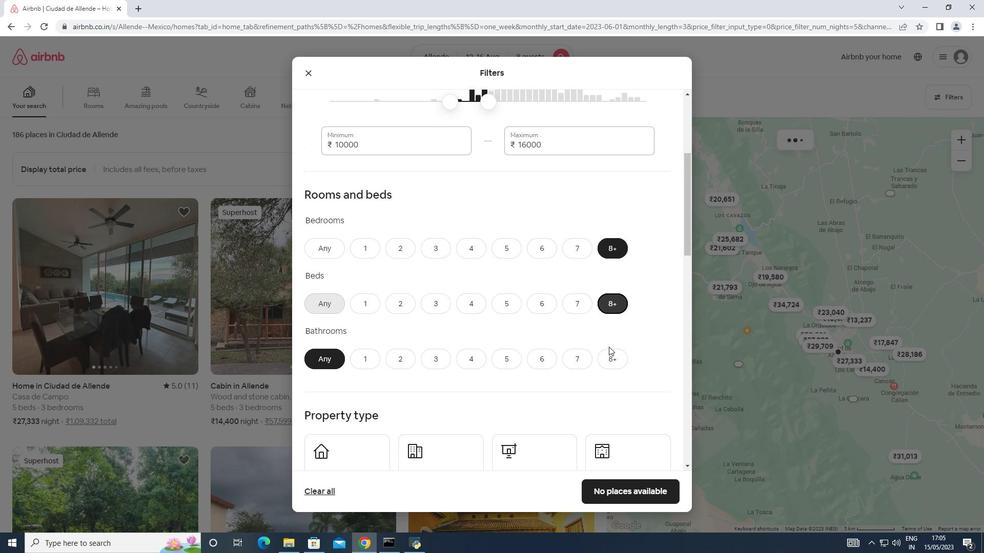 
Action: Mouse pressed left at (608, 358)
Screenshot: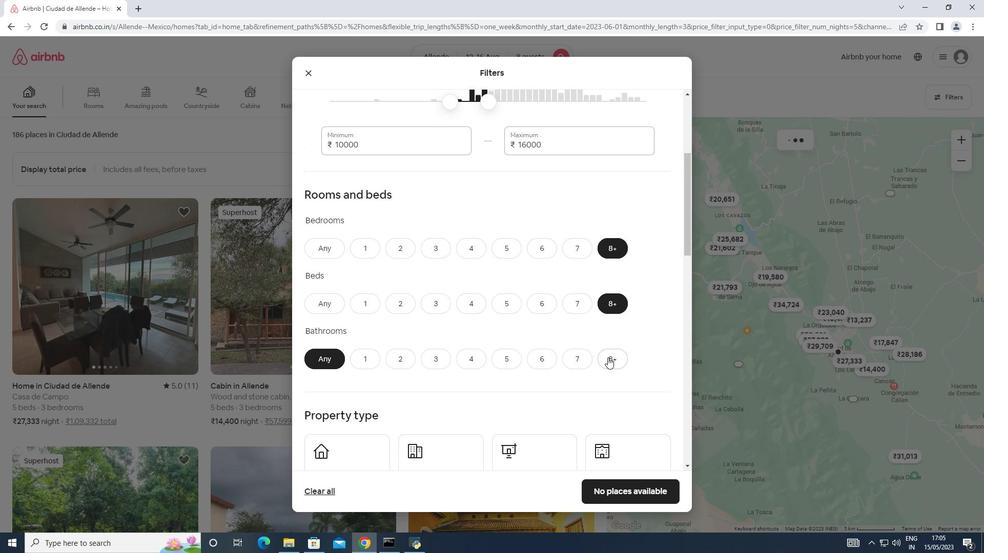
Action: Mouse moved to (513, 320)
Screenshot: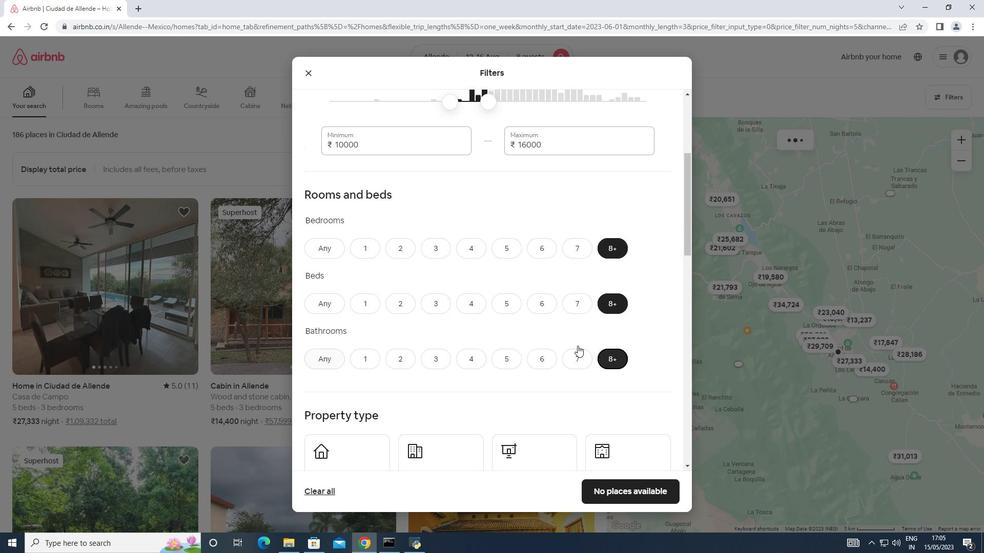 
Action: Mouse scrolled (513, 320) with delta (0, 0)
Screenshot: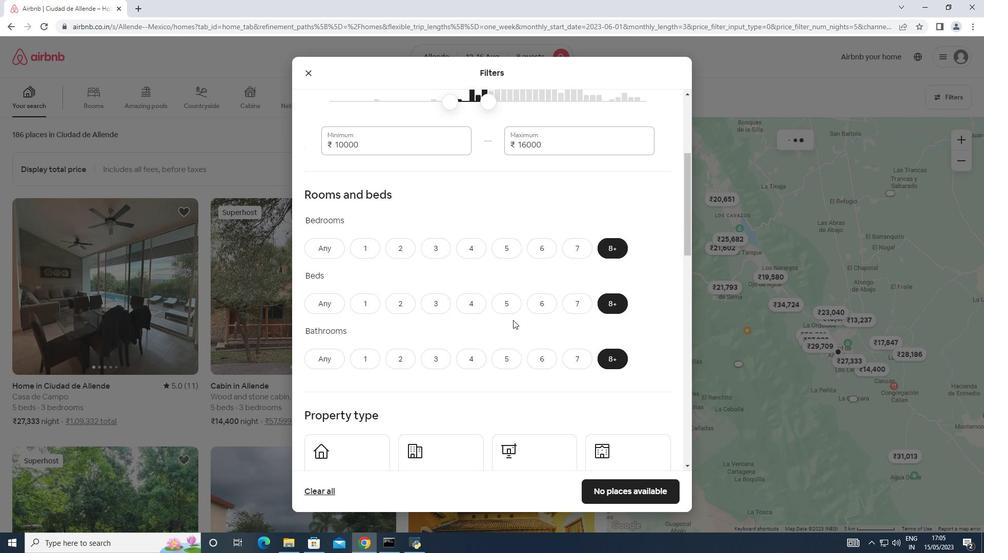 
Action: Mouse scrolled (513, 320) with delta (0, 0)
Screenshot: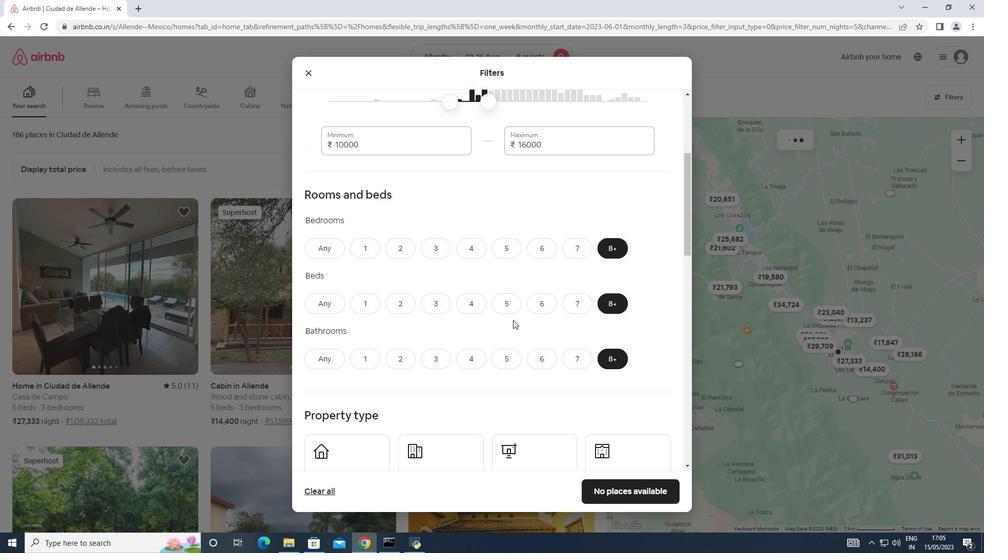 
Action: Mouse scrolled (513, 320) with delta (0, 0)
Screenshot: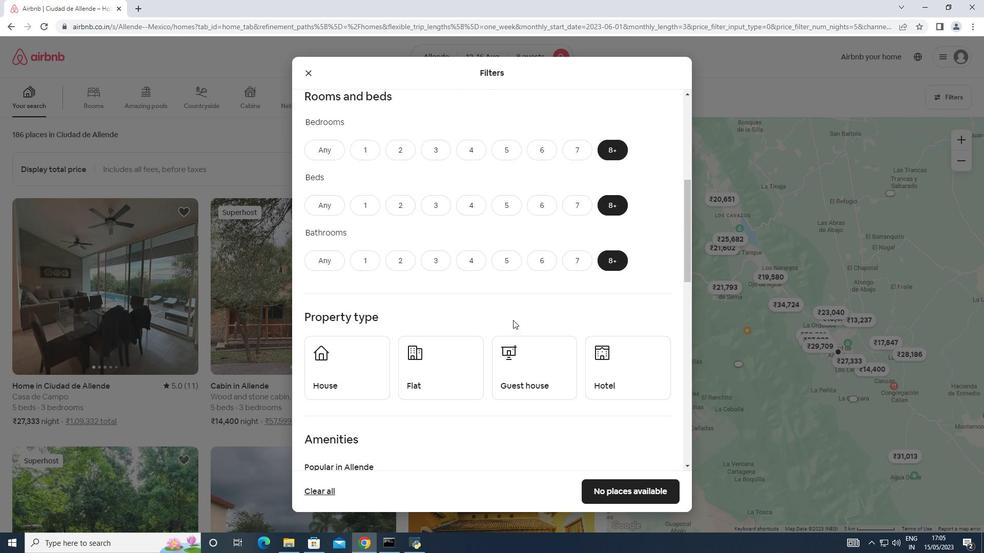 
Action: Mouse scrolled (513, 320) with delta (0, 0)
Screenshot: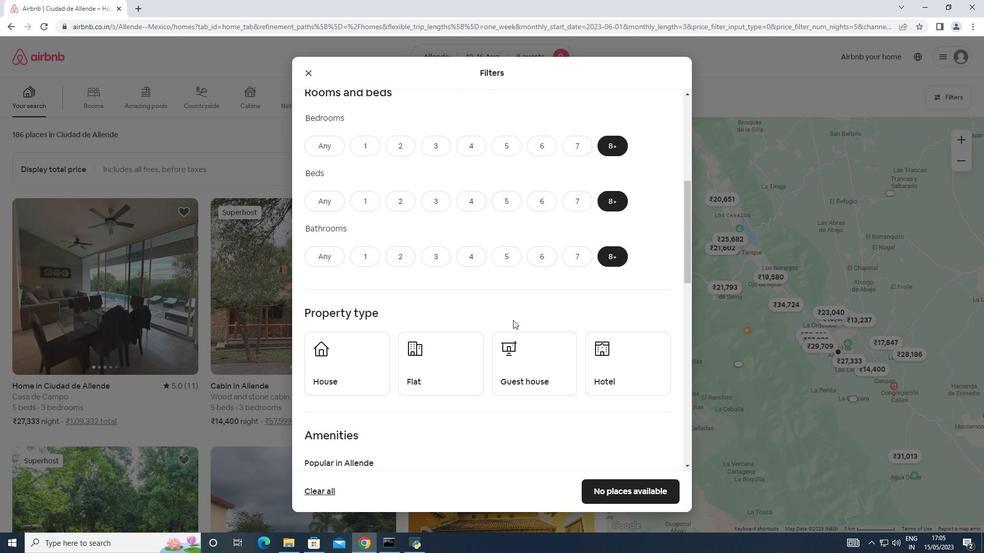 
Action: Mouse moved to (361, 271)
Screenshot: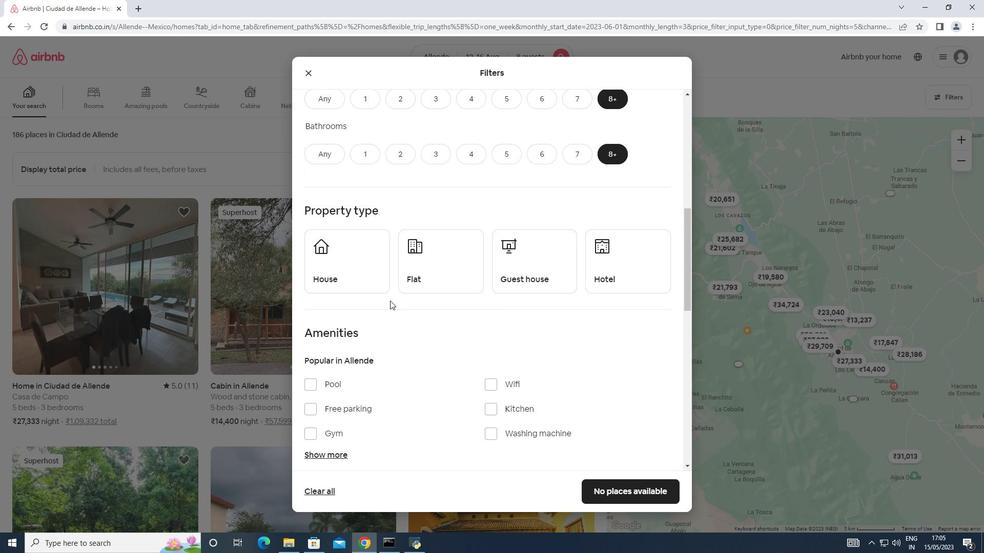 
Action: Mouse pressed left at (361, 271)
Screenshot: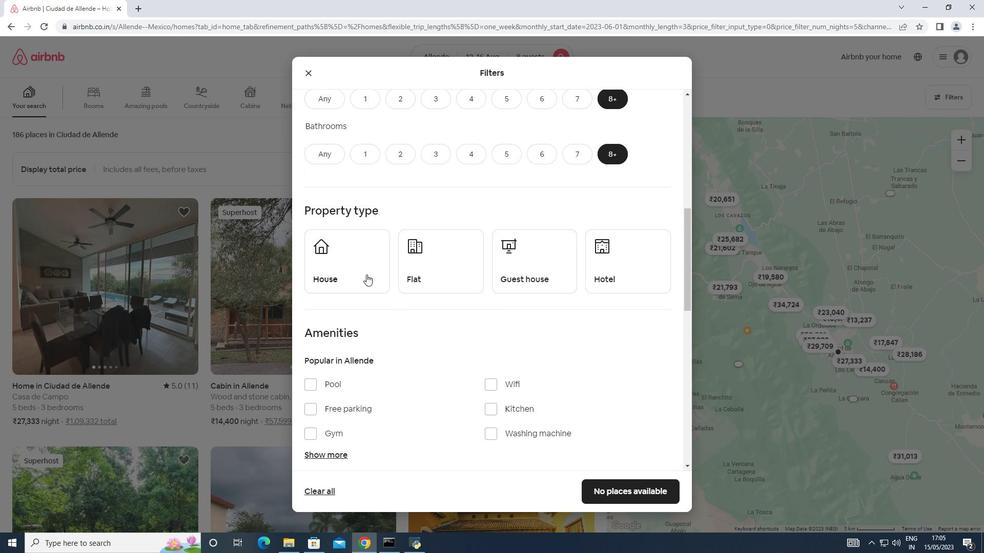 
Action: Mouse moved to (421, 271)
Screenshot: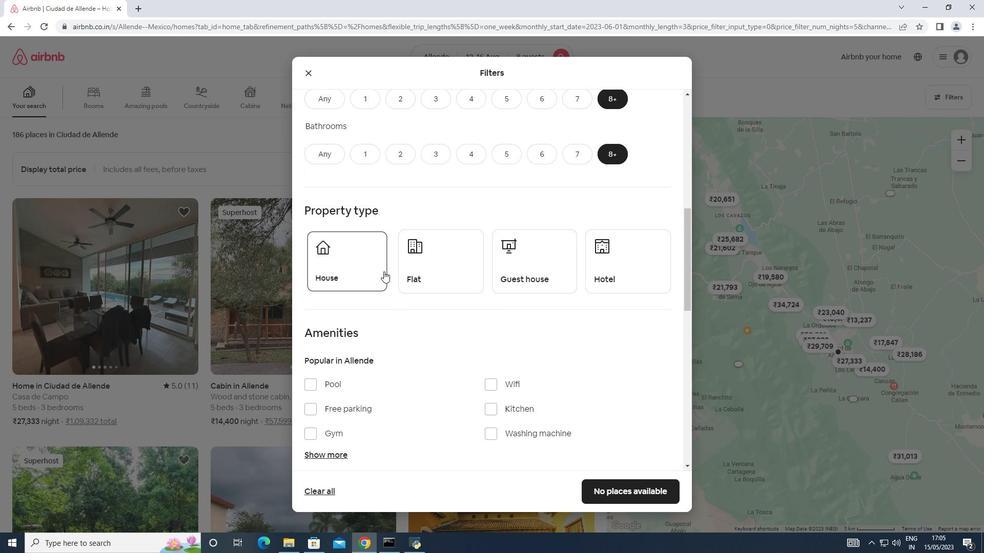 
Action: Mouse pressed left at (421, 271)
Screenshot: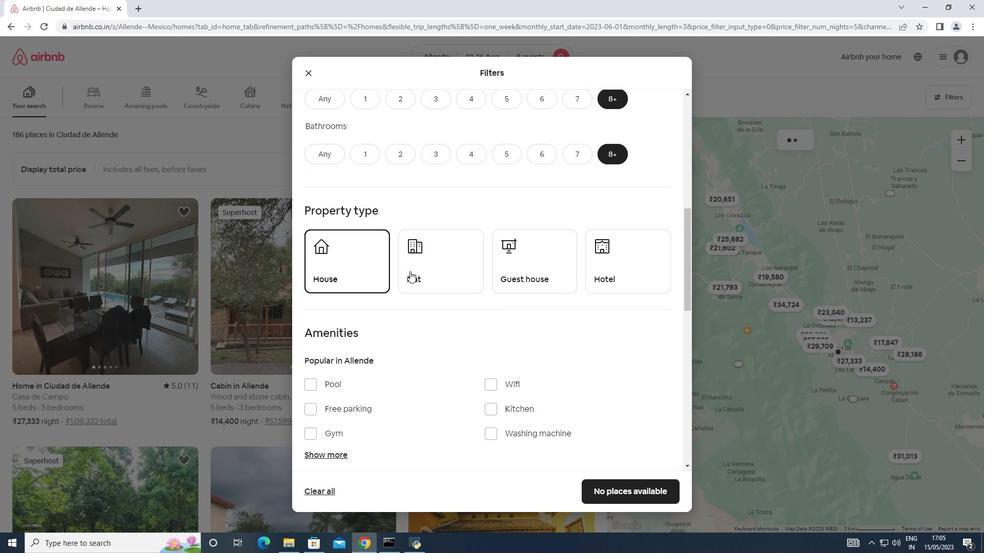 
Action: Mouse moved to (561, 273)
Screenshot: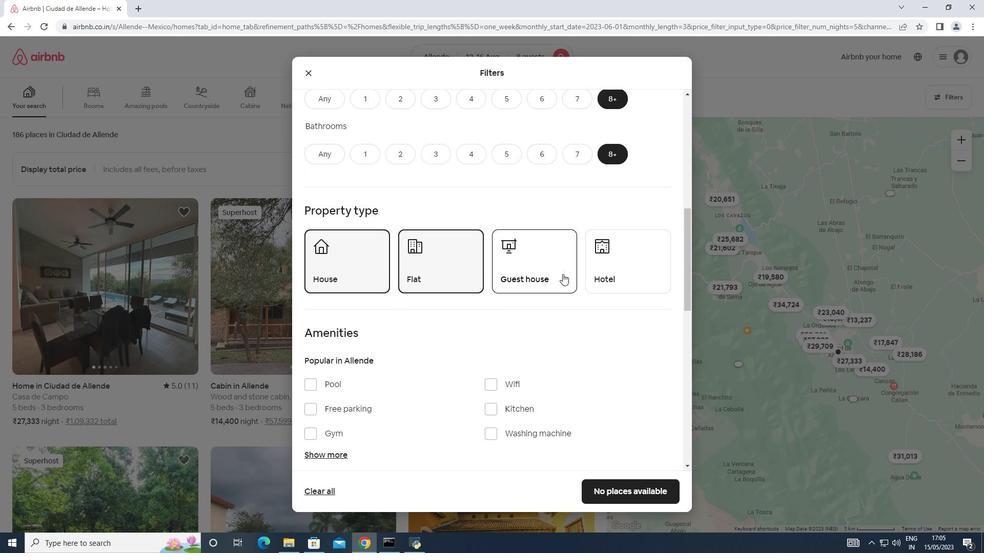 
Action: Mouse pressed left at (561, 273)
Screenshot: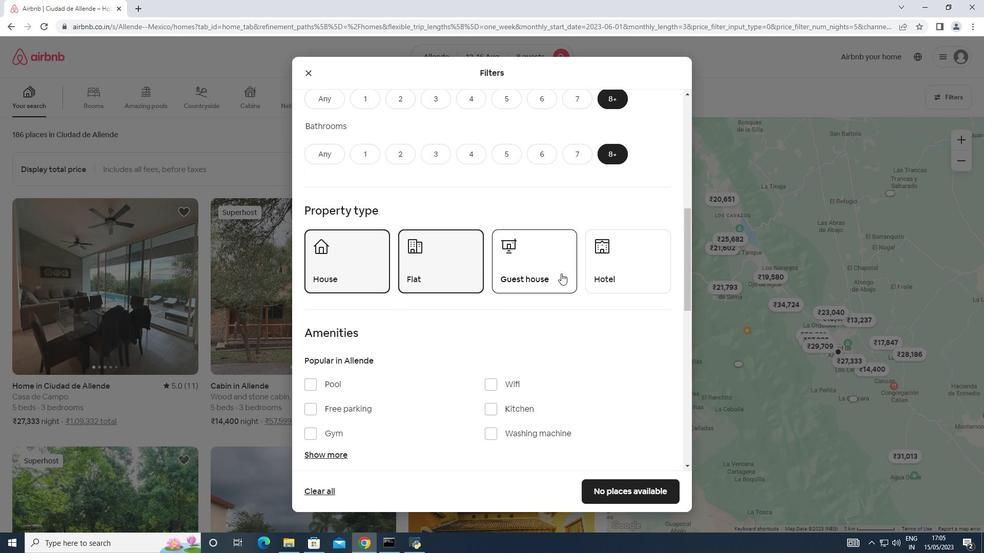 
Action: Mouse moved to (619, 277)
Screenshot: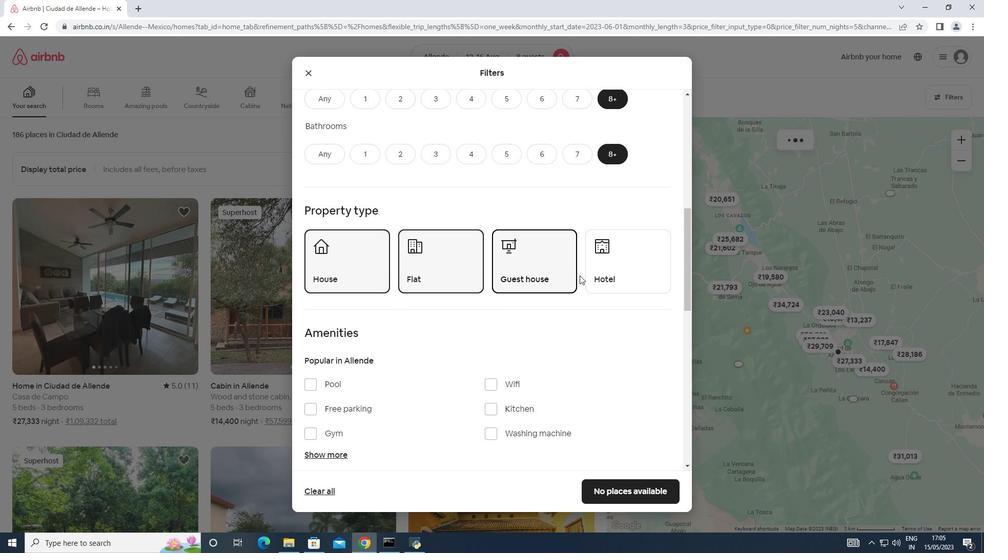 
Action: Mouse pressed left at (619, 277)
Screenshot: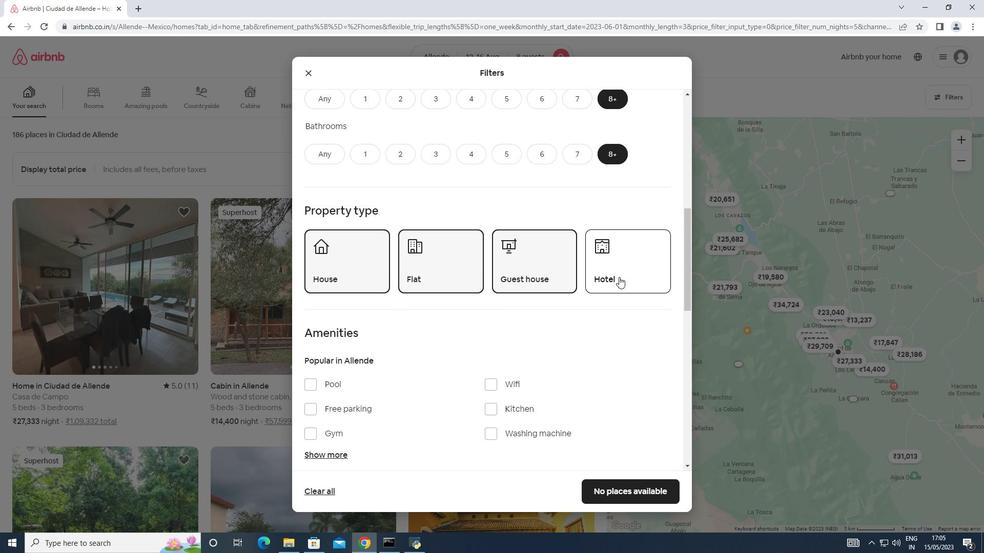 
Action: Mouse moved to (461, 296)
Screenshot: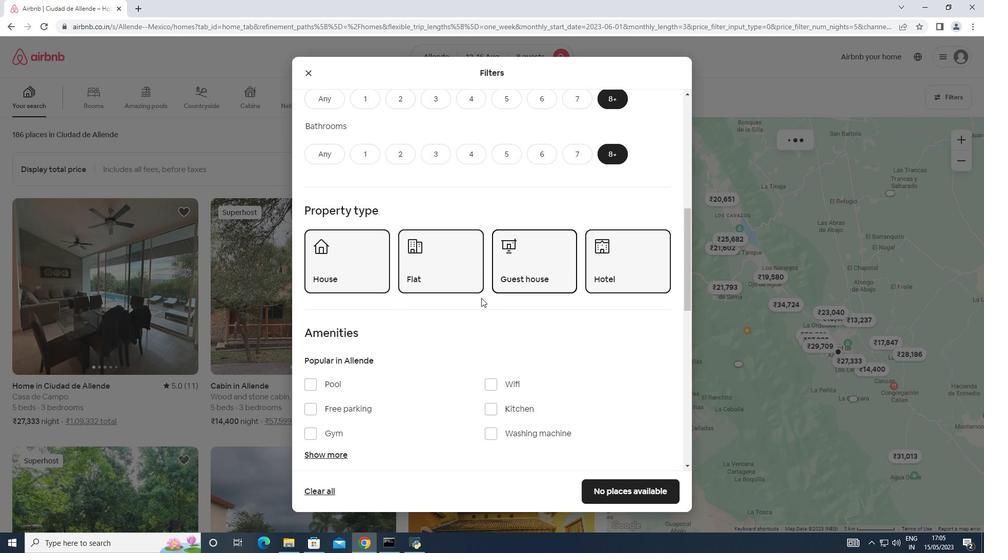 
Action: Mouse scrolled (461, 296) with delta (0, 0)
Screenshot: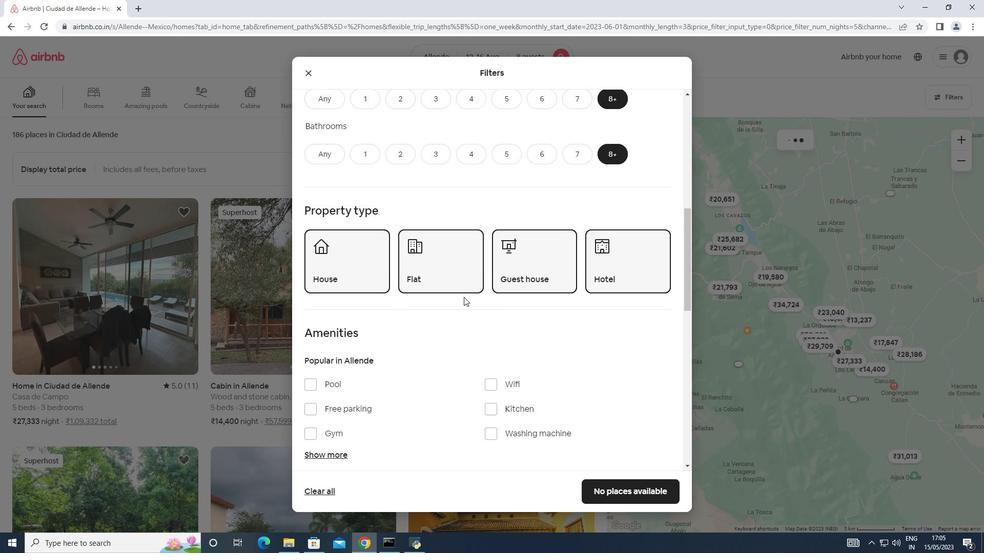 
Action: Mouse scrolled (461, 296) with delta (0, 0)
Screenshot: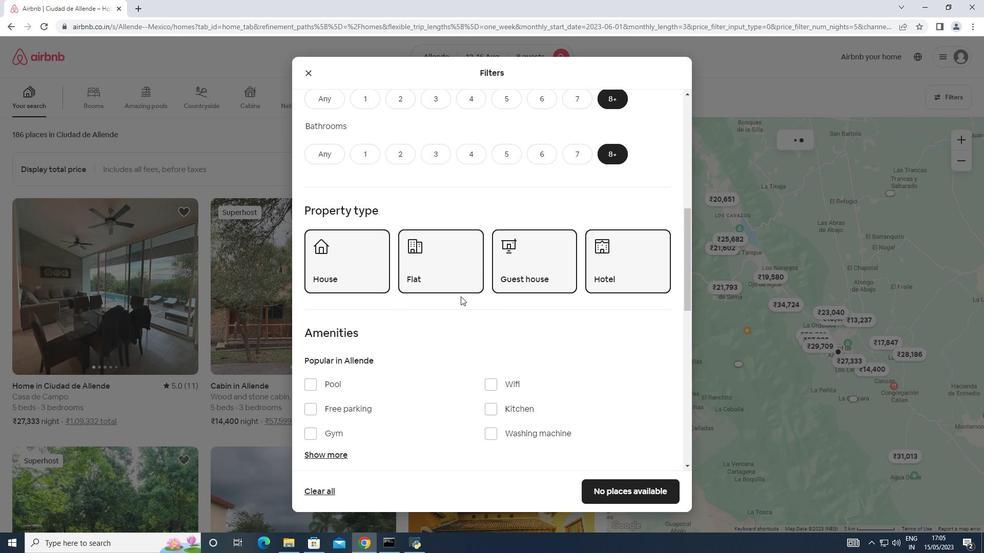 
Action: Mouse moved to (460, 296)
Screenshot: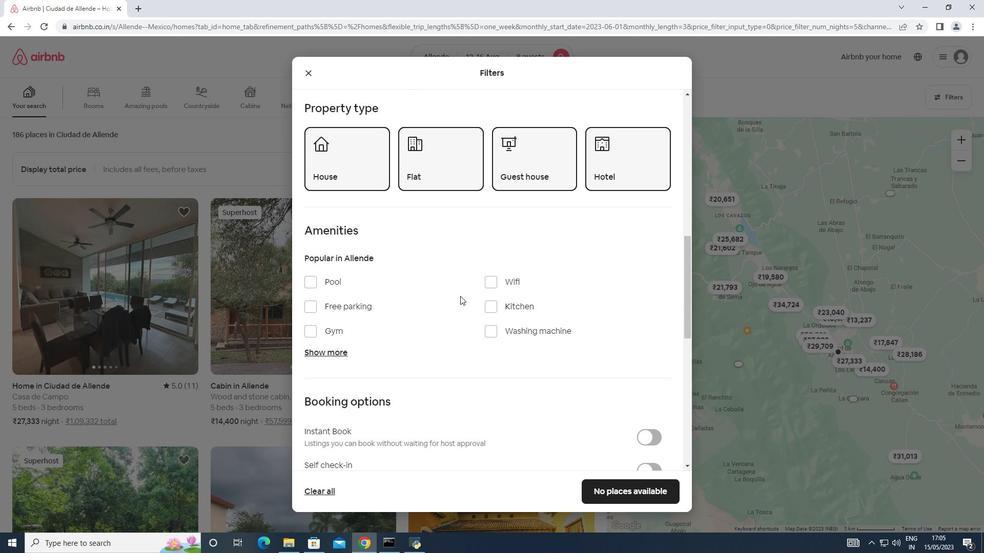 
Action: Mouse scrolled (460, 295) with delta (0, 0)
Screenshot: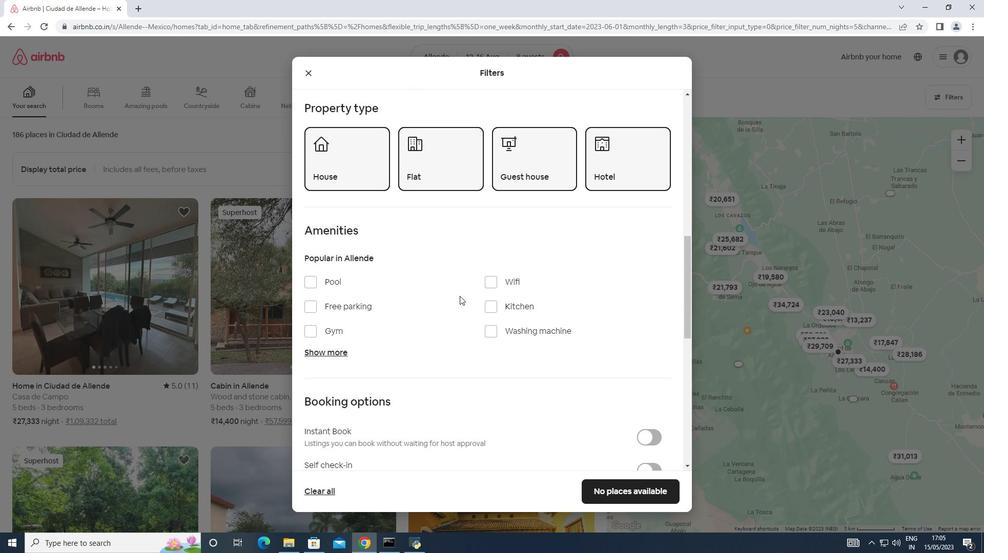 
Action: Mouse moved to (337, 297)
Screenshot: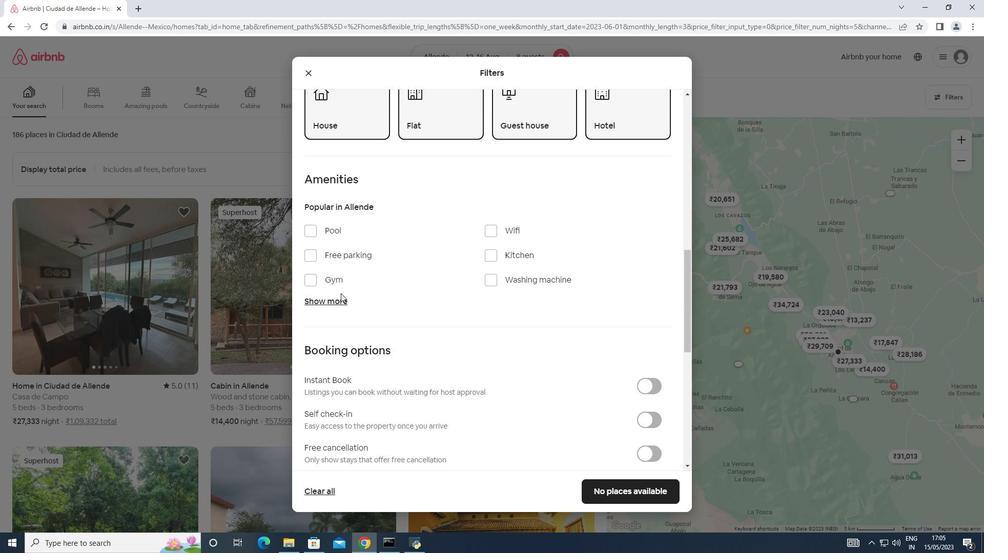 
Action: Mouse pressed left at (337, 297)
Screenshot: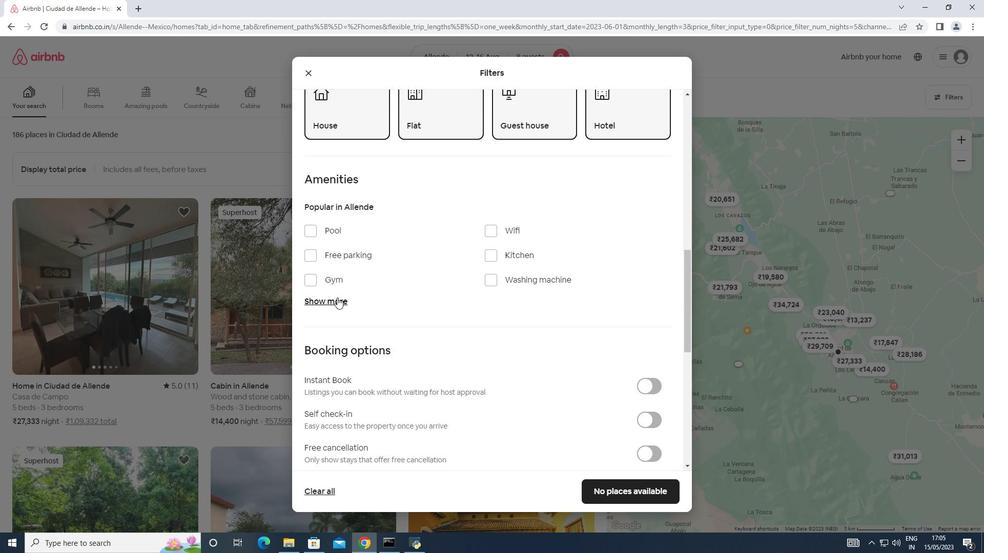 
Action: Mouse moved to (494, 231)
Screenshot: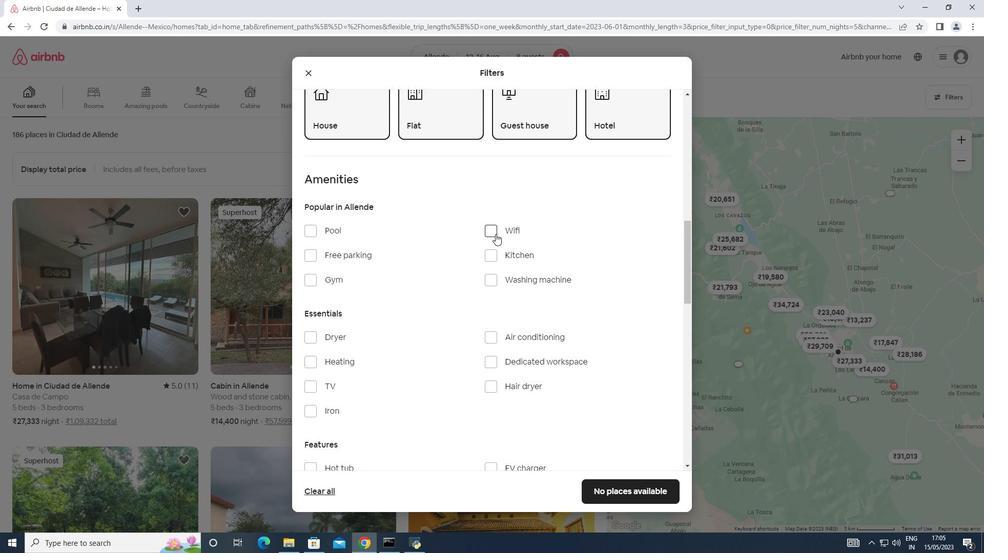 
Action: Mouse pressed left at (494, 231)
Screenshot: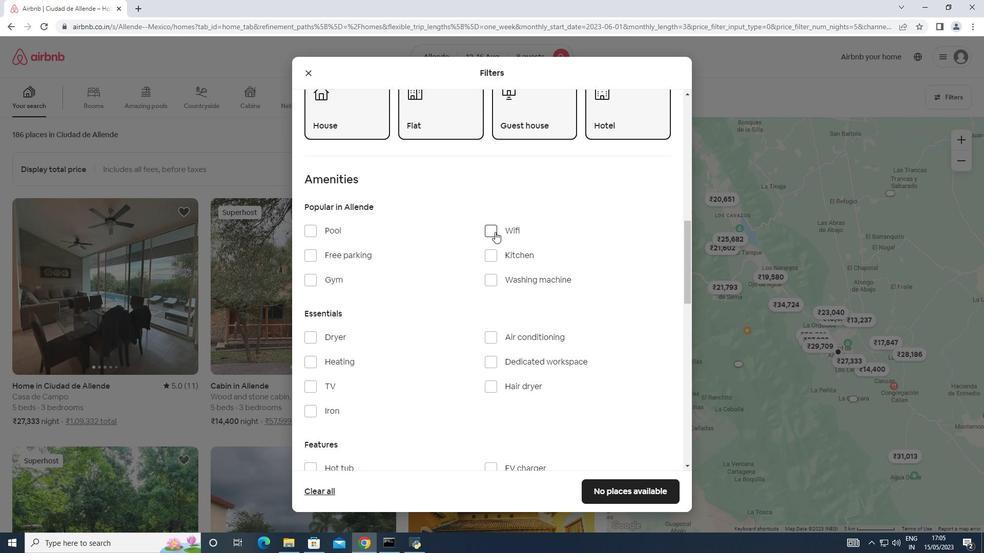 
Action: Mouse moved to (310, 384)
Screenshot: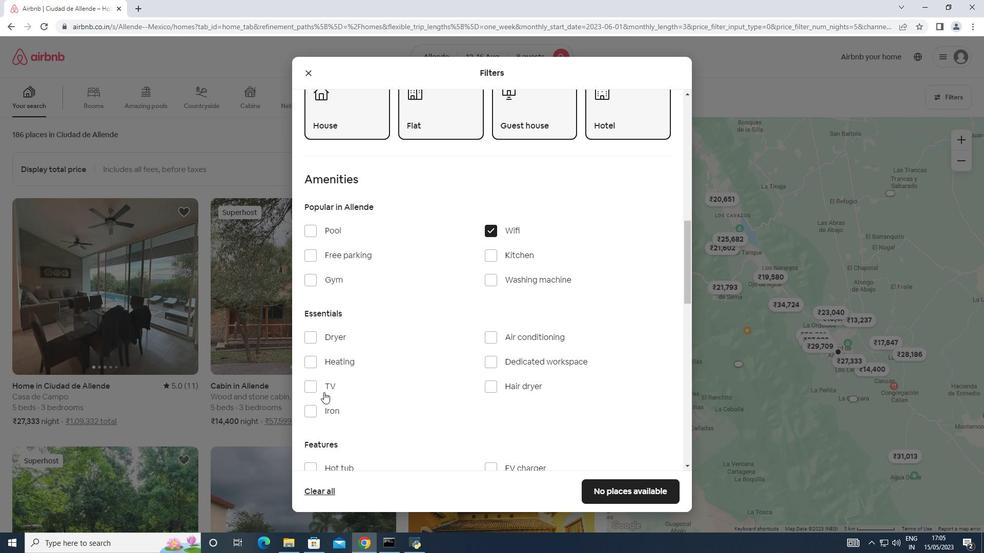 
Action: Mouse pressed left at (310, 384)
Screenshot: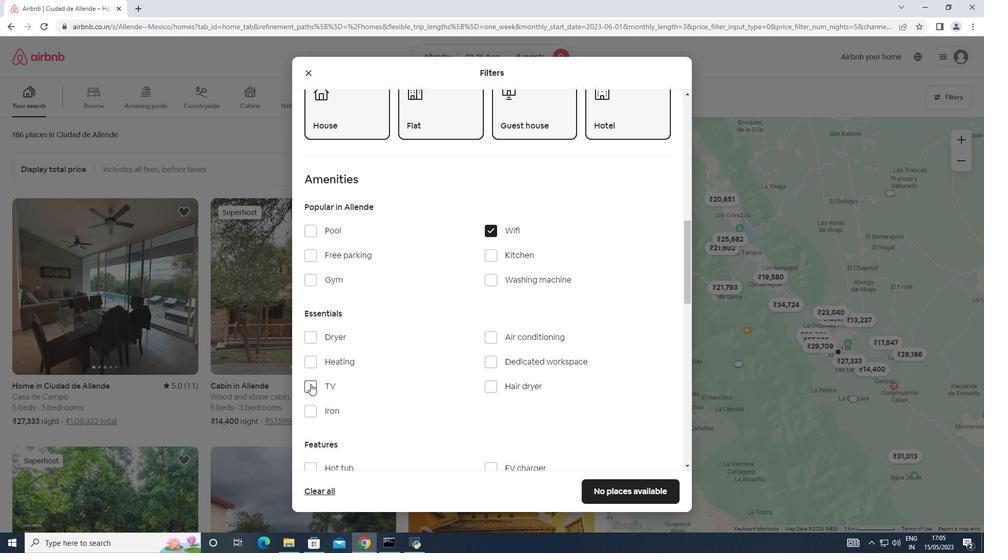 
Action: Mouse moved to (314, 257)
Screenshot: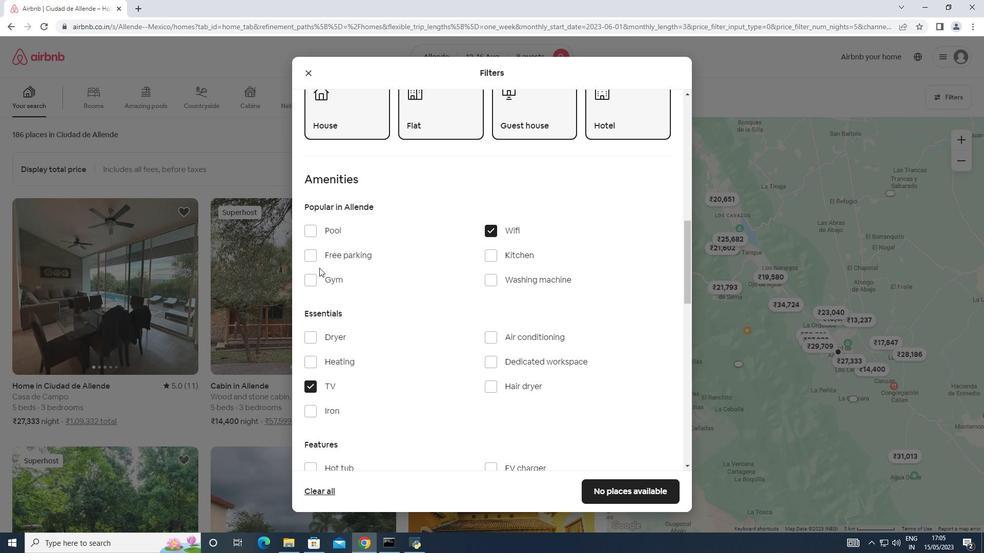 
Action: Mouse pressed left at (314, 257)
Screenshot: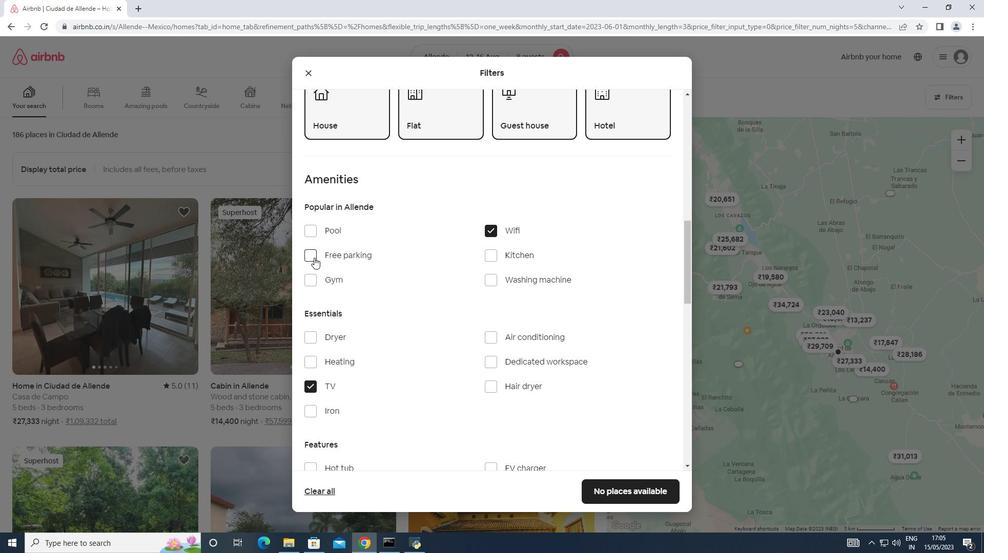 
Action: Mouse moved to (315, 278)
Screenshot: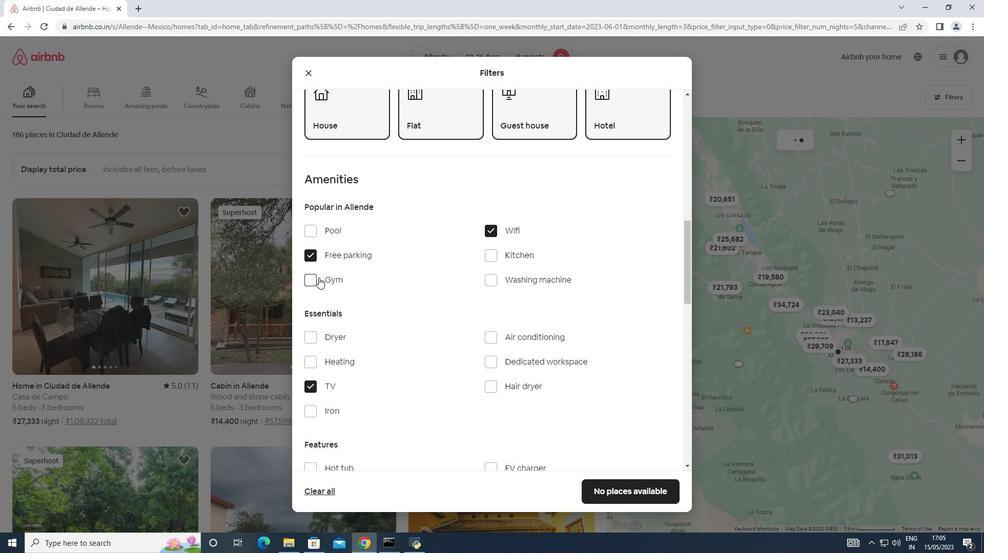 
Action: Mouse pressed left at (315, 278)
Screenshot: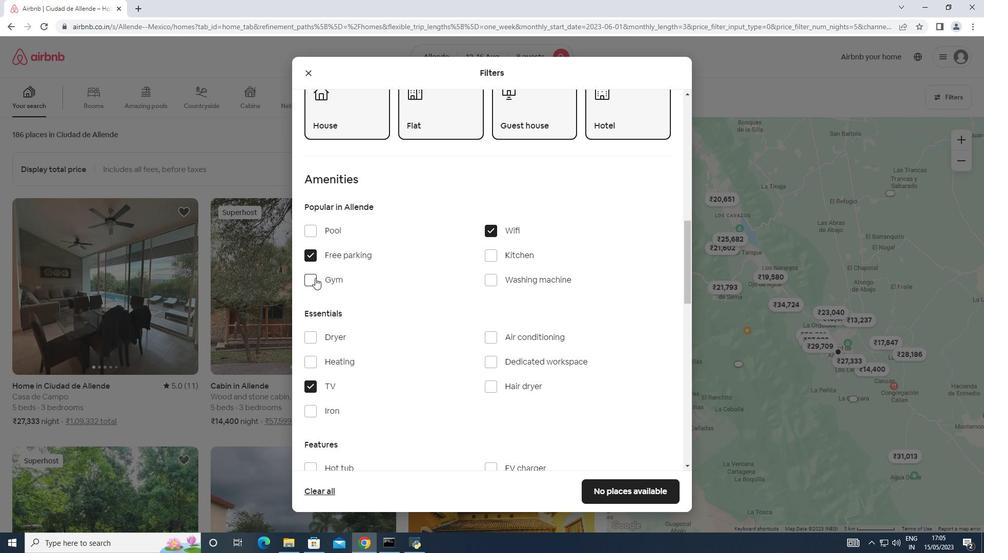 
Action: Mouse moved to (407, 284)
Screenshot: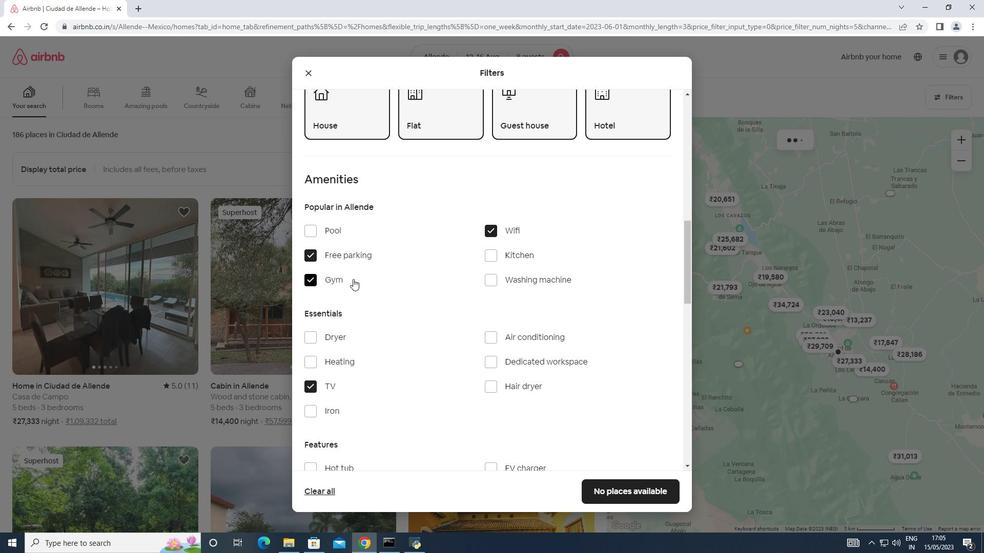 
Action: Mouse scrolled (407, 284) with delta (0, 0)
Screenshot: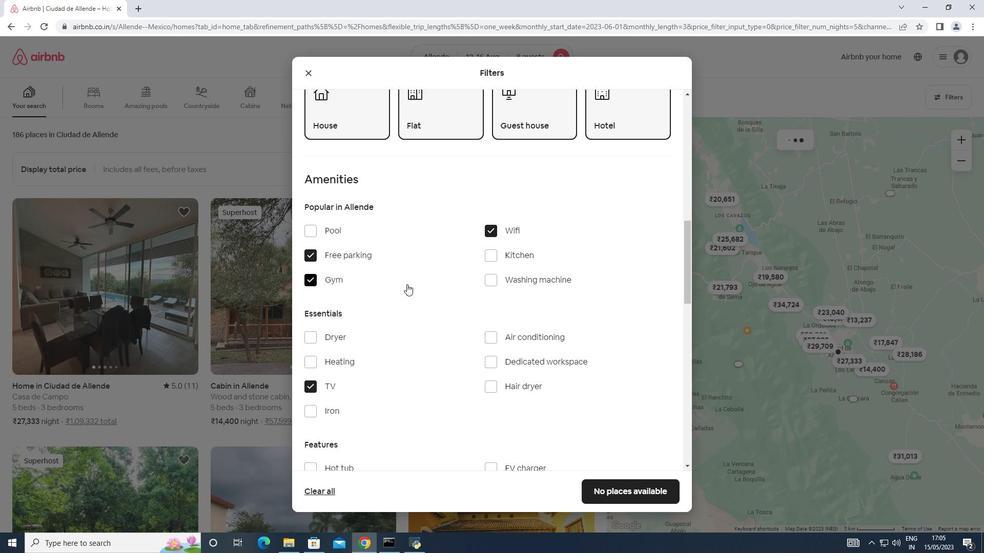 
Action: Mouse scrolled (407, 284) with delta (0, 0)
Screenshot: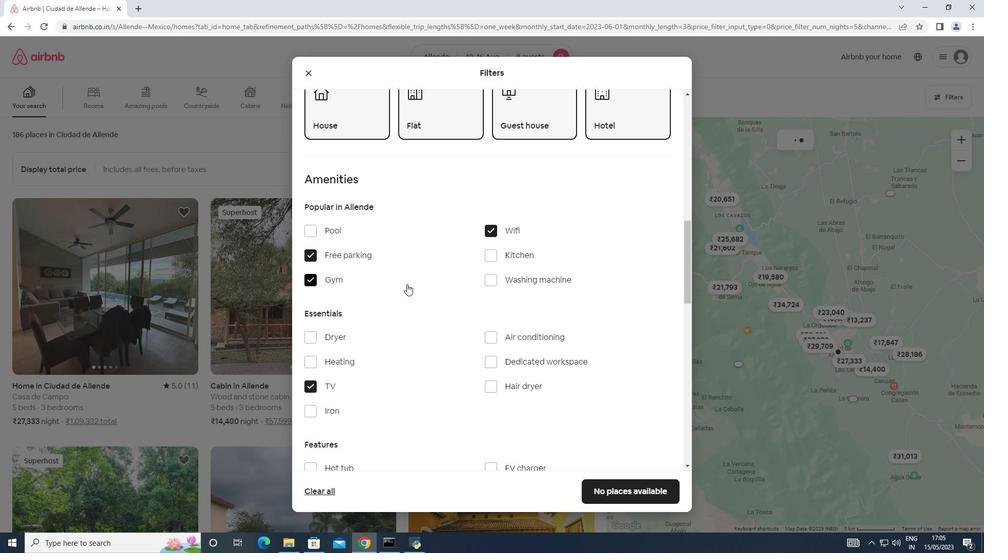 
Action: Mouse scrolled (407, 284) with delta (0, 0)
Screenshot: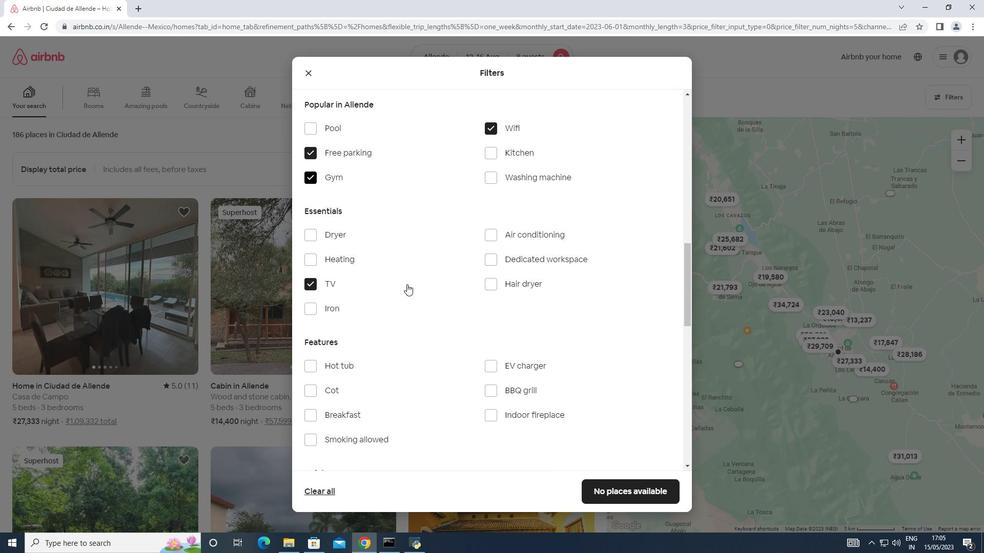 
Action: Mouse moved to (320, 364)
Screenshot: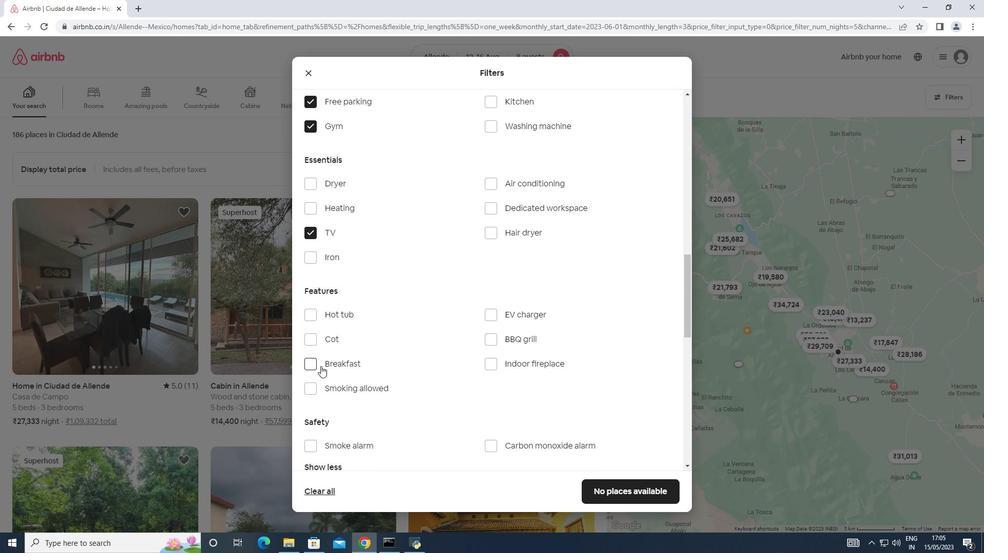 
Action: Mouse pressed left at (320, 364)
Screenshot: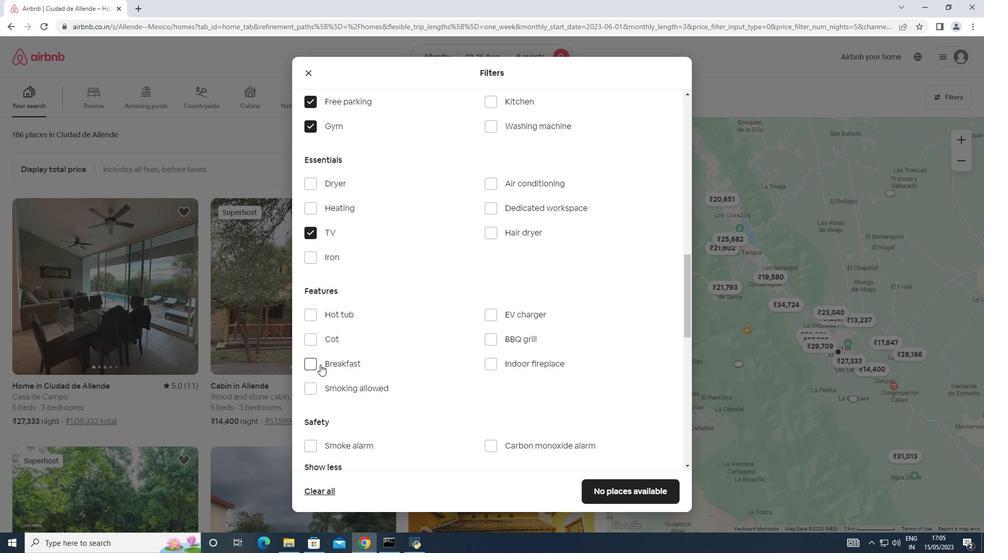 
Action: Mouse moved to (485, 348)
Screenshot: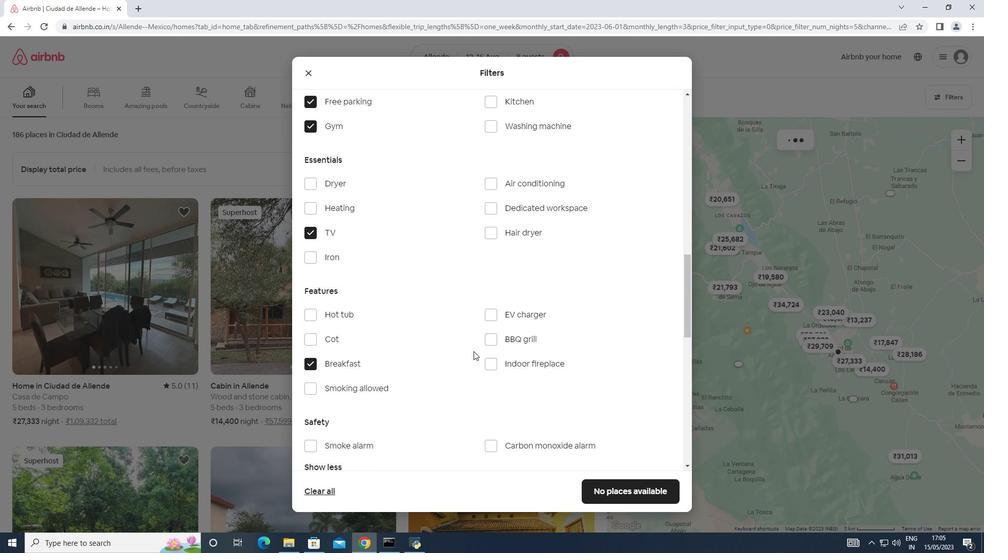 
Action: Mouse scrolled (484, 347) with delta (0, 0)
Screenshot: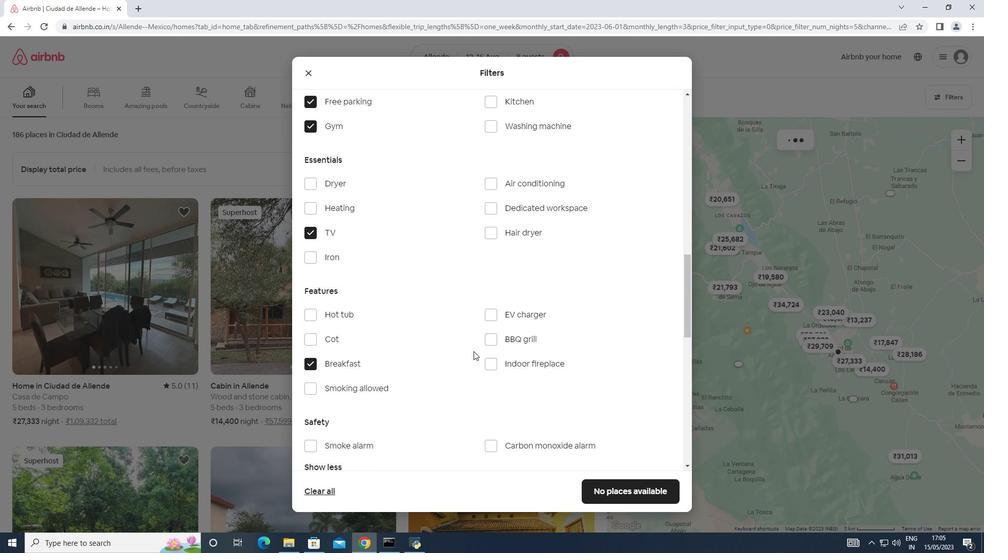 
Action: Mouse moved to (485, 348)
Screenshot: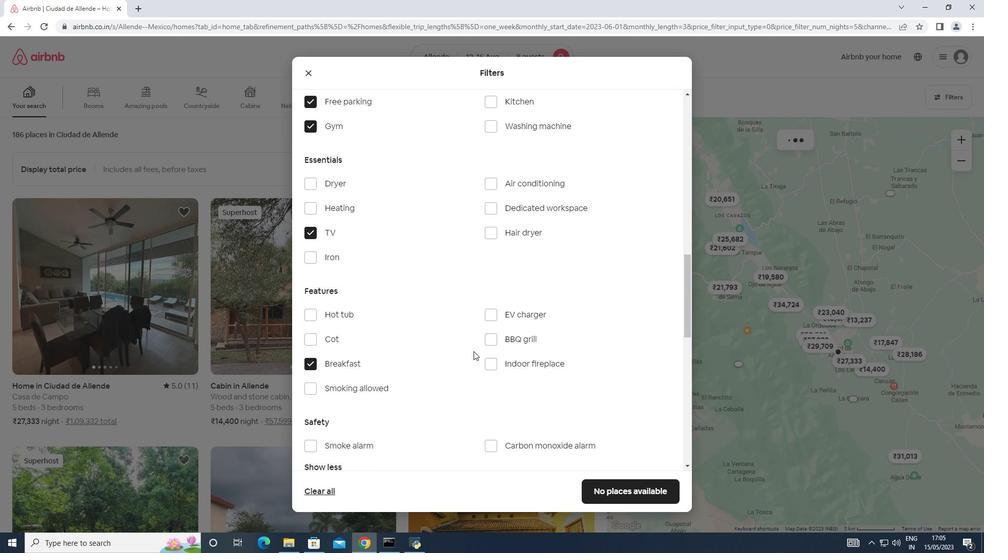 
Action: Mouse scrolled (485, 347) with delta (0, 0)
Screenshot: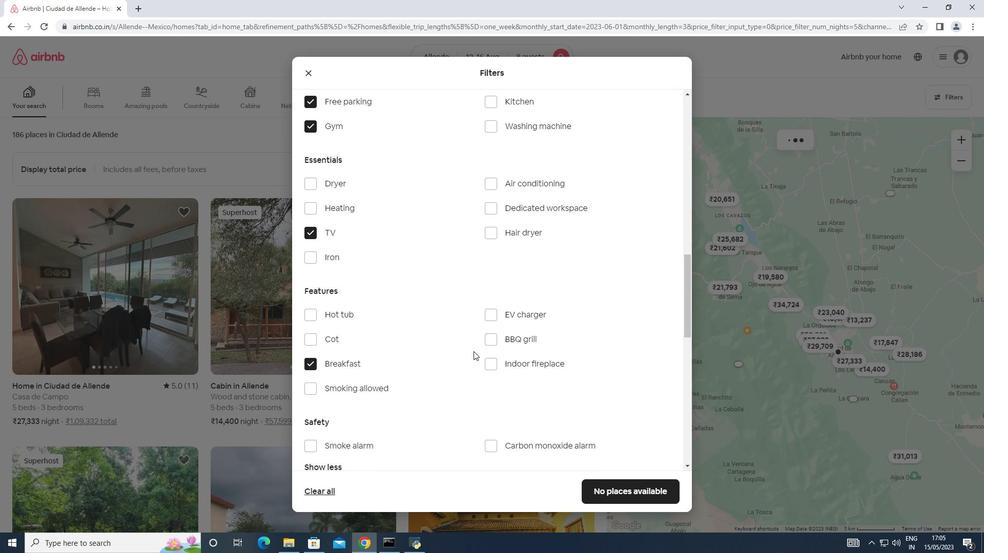 
Action: Mouse moved to (486, 347)
Screenshot: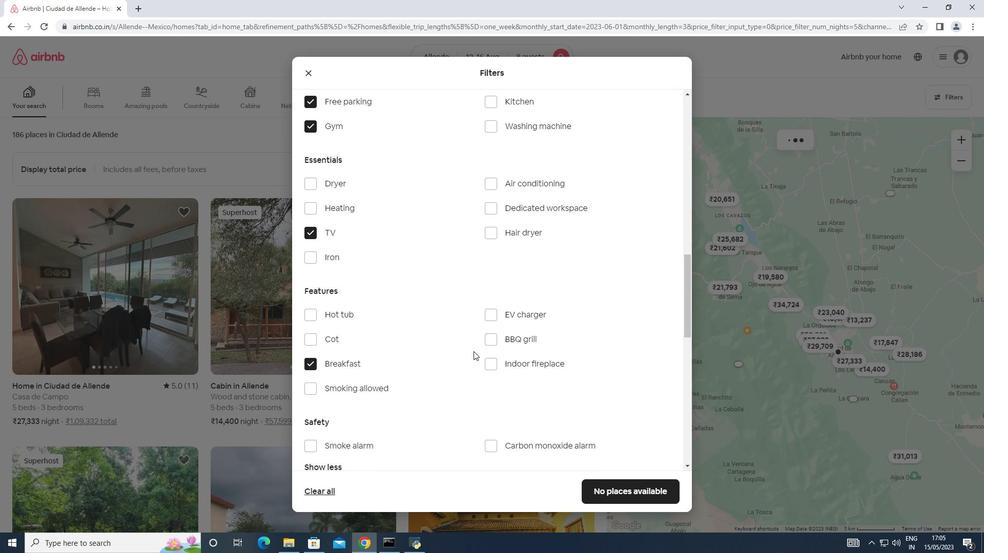 
Action: Mouse scrolled (486, 346) with delta (0, 0)
Screenshot: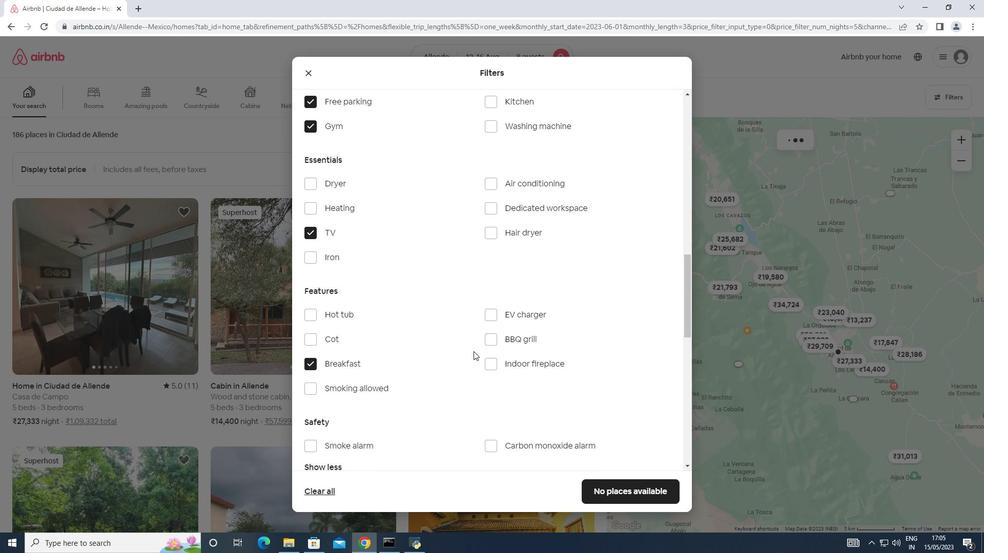 
Action: Mouse moved to (487, 346)
Screenshot: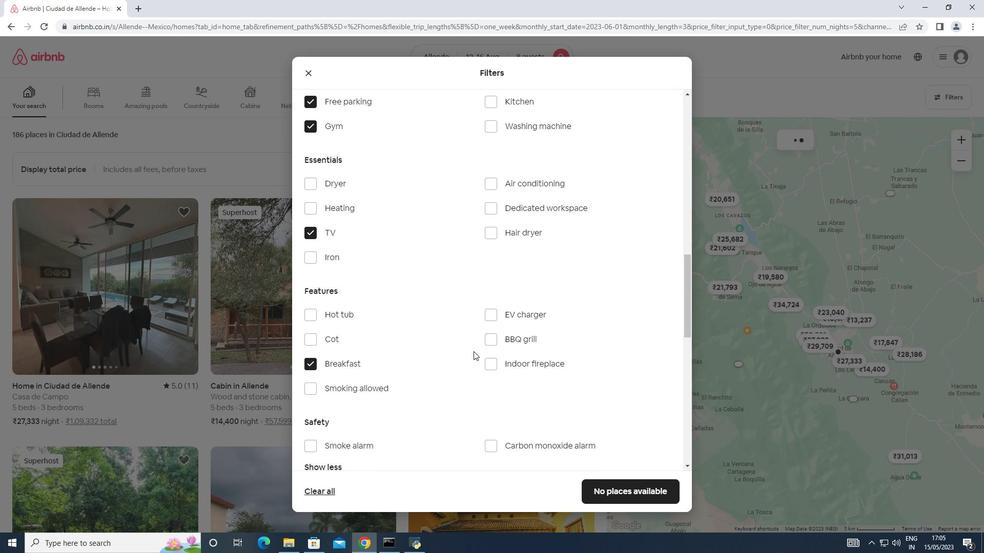 
Action: Mouse scrolled (487, 346) with delta (0, 0)
Screenshot: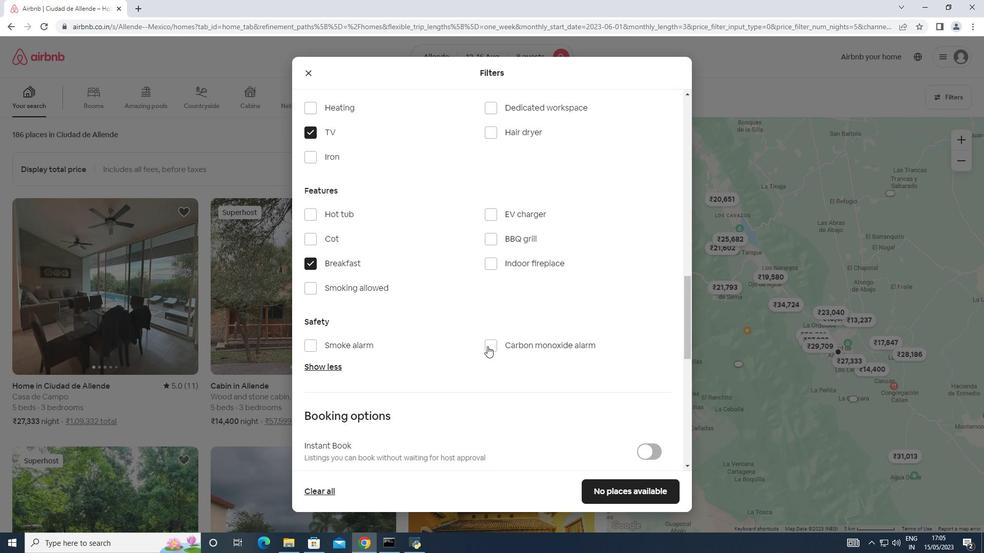 
Action: Mouse scrolled (487, 346) with delta (0, 0)
Screenshot: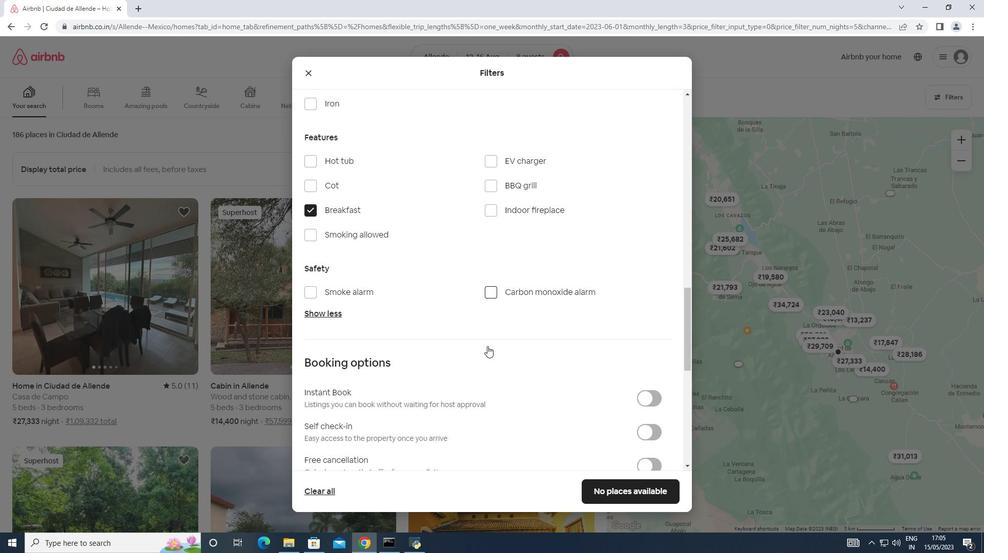 
Action: Mouse moved to (642, 325)
Screenshot: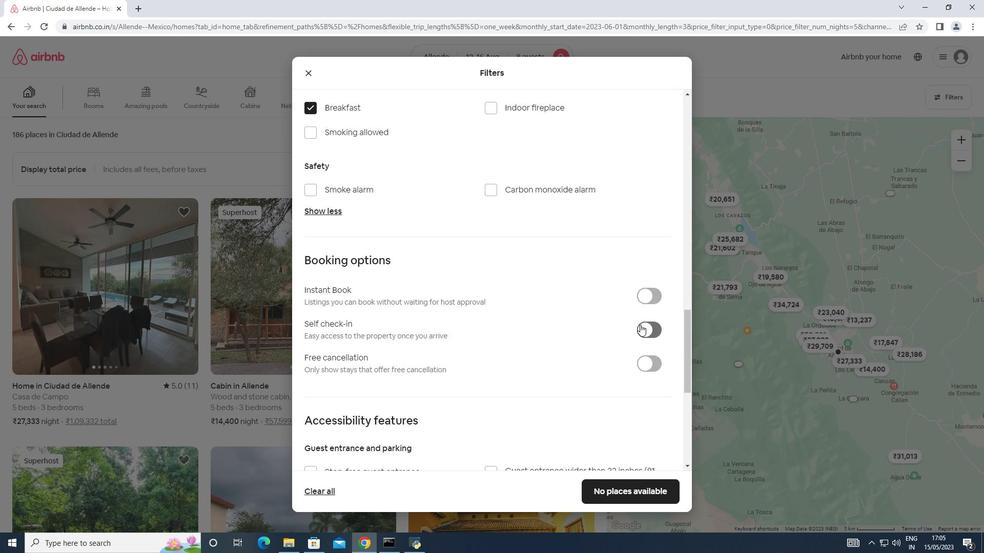 
Action: Mouse pressed left at (642, 325)
Screenshot: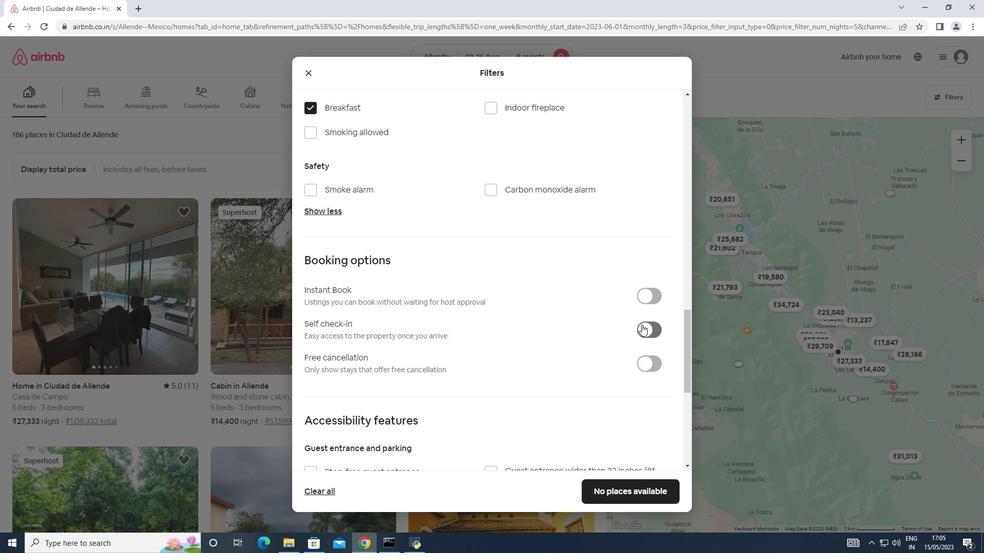 
Action: Mouse moved to (441, 345)
Screenshot: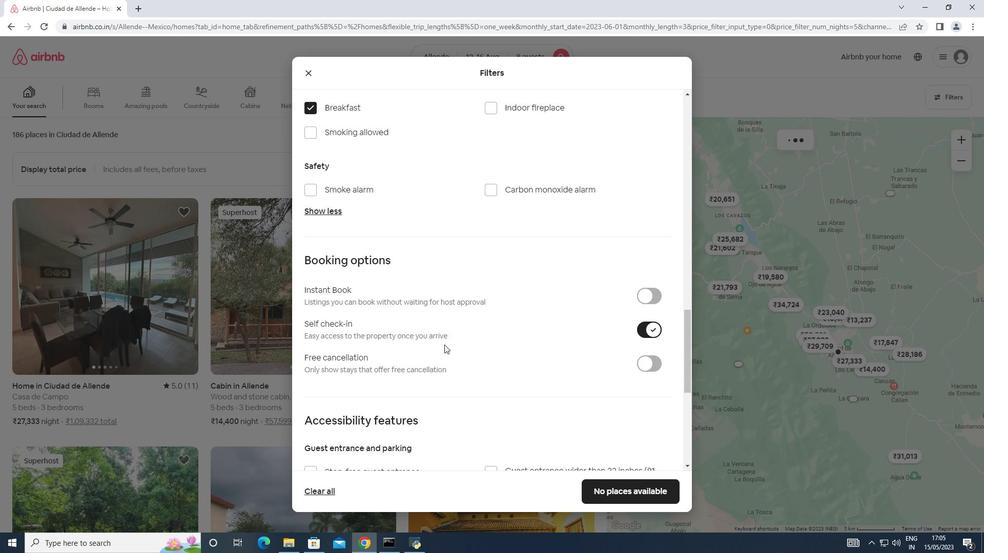 
Action: Mouse scrolled (441, 344) with delta (0, 0)
Screenshot: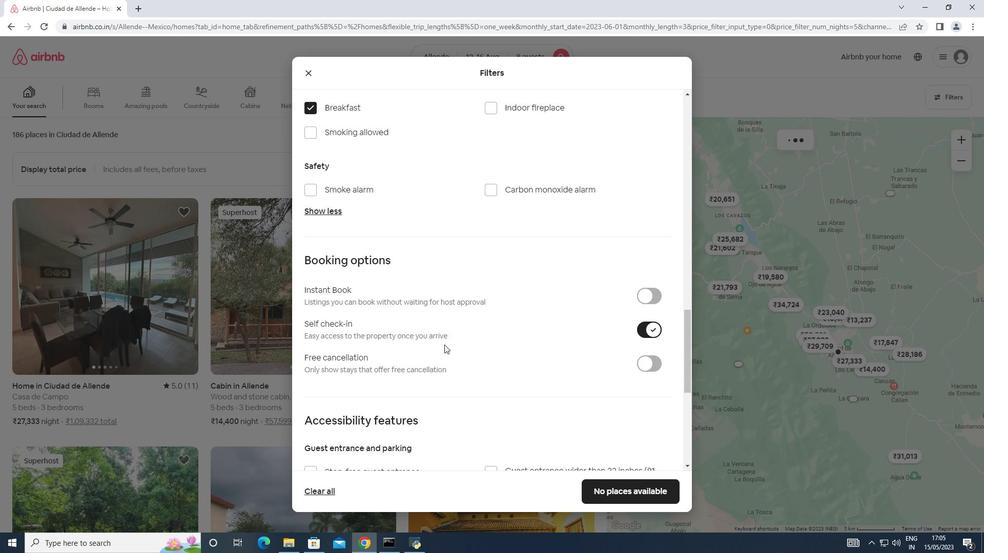 
Action: Mouse scrolled (441, 344) with delta (0, 0)
Screenshot: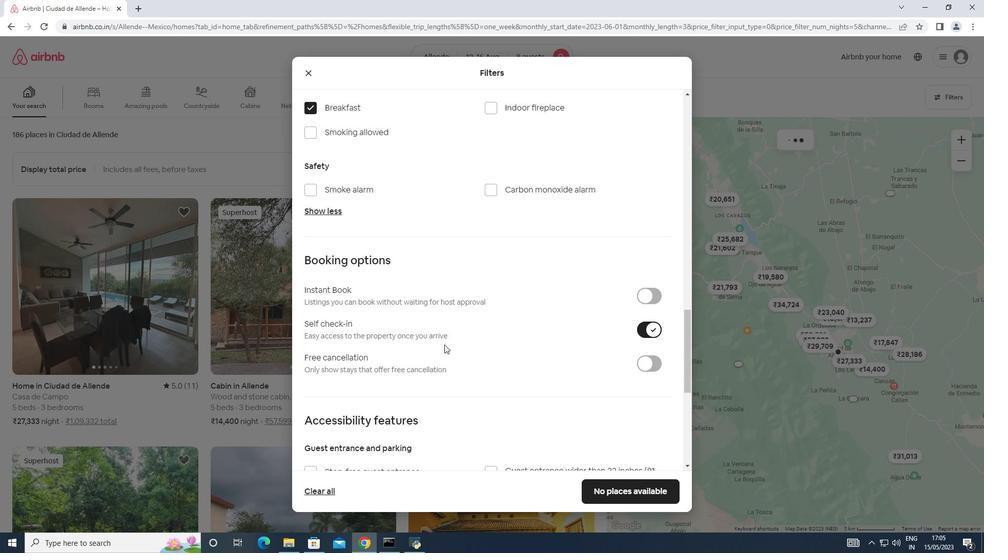 
Action: Mouse scrolled (441, 344) with delta (0, 0)
Screenshot: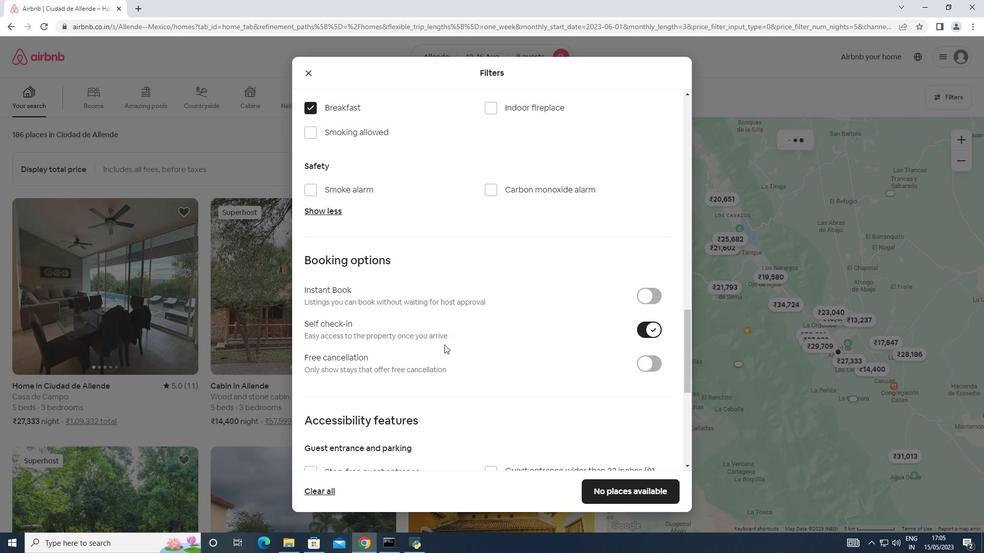 
Action: Mouse scrolled (441, 344) with delta (0, 0)
Screenshot: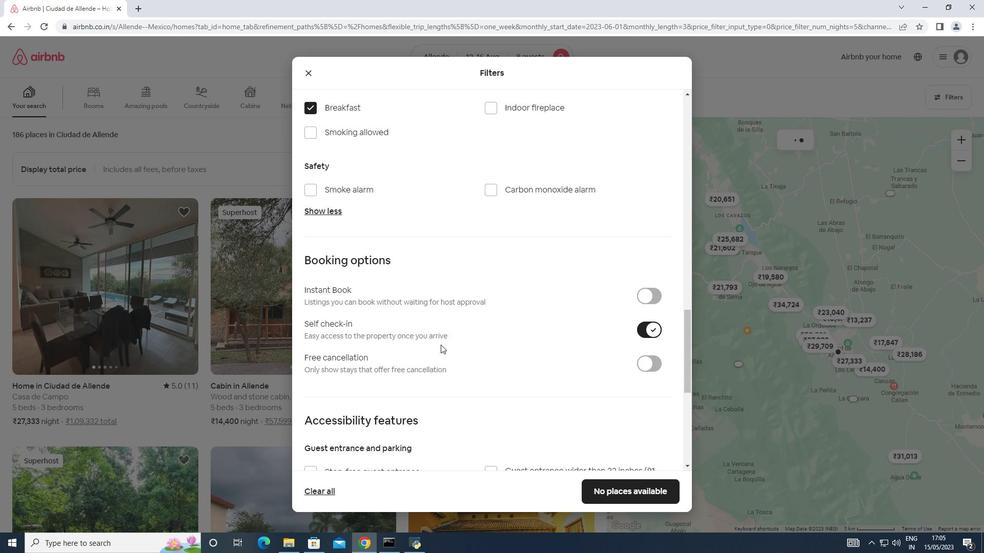
Action: Mouse scrolled (441, 344) with delta (0, 0)
Screenshot: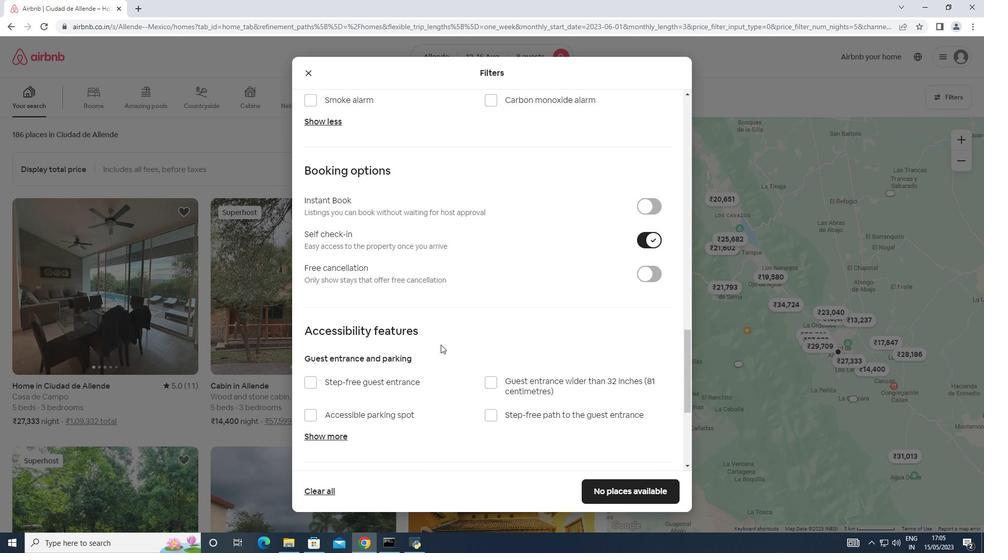 
Action: Mouse scrolled (441, 344) with delta (0, 0)
Screenshot: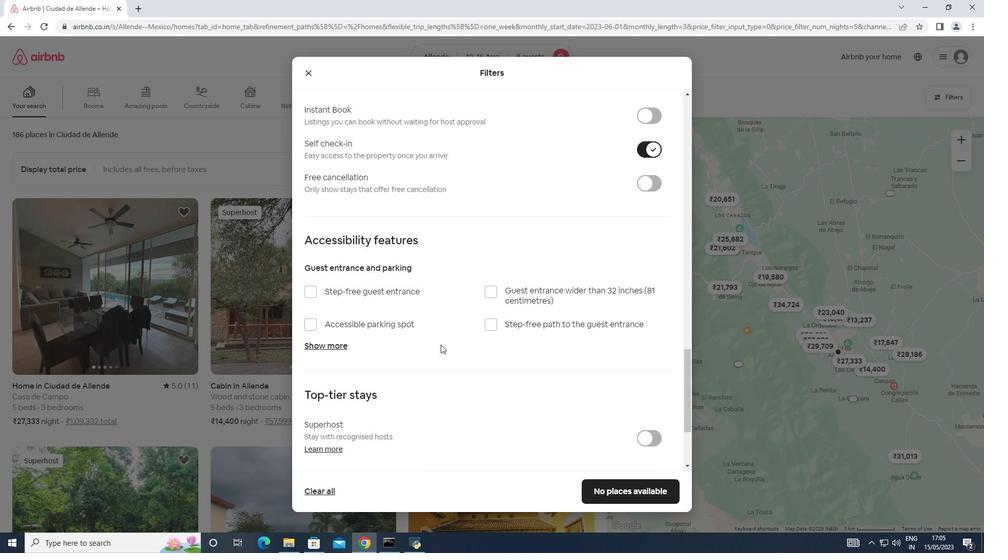 
Action: Mouse scrolled (441, 344) with delta (0, 0)
Screenshot: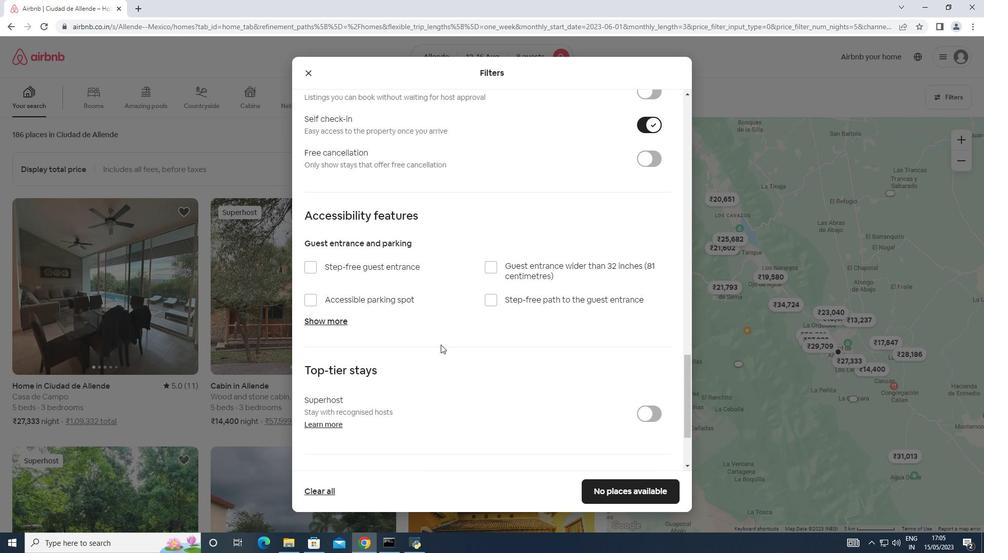 
Action: Mouse moved to (342, 399)
Screenshot: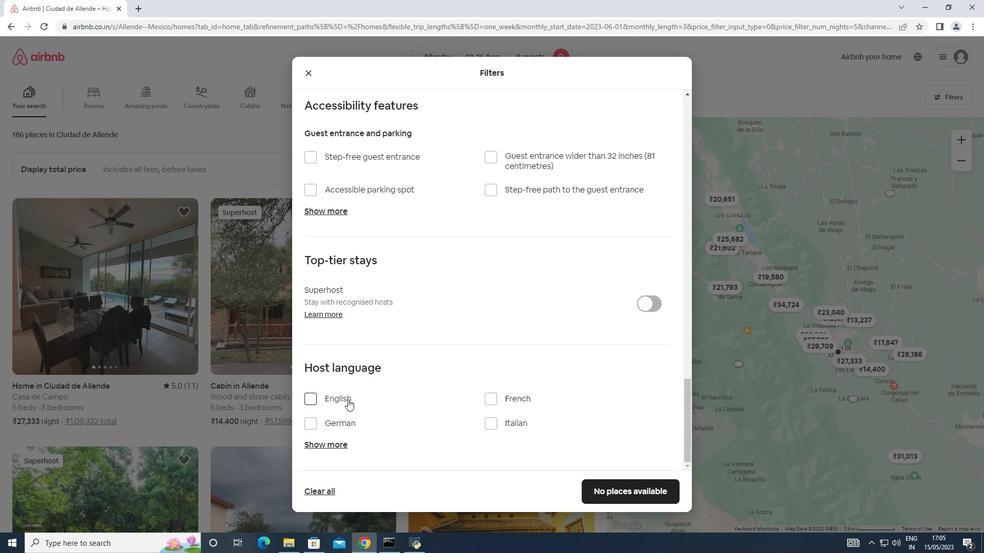 
Action: Mouse pressed left at (342, 399)
Screenshot: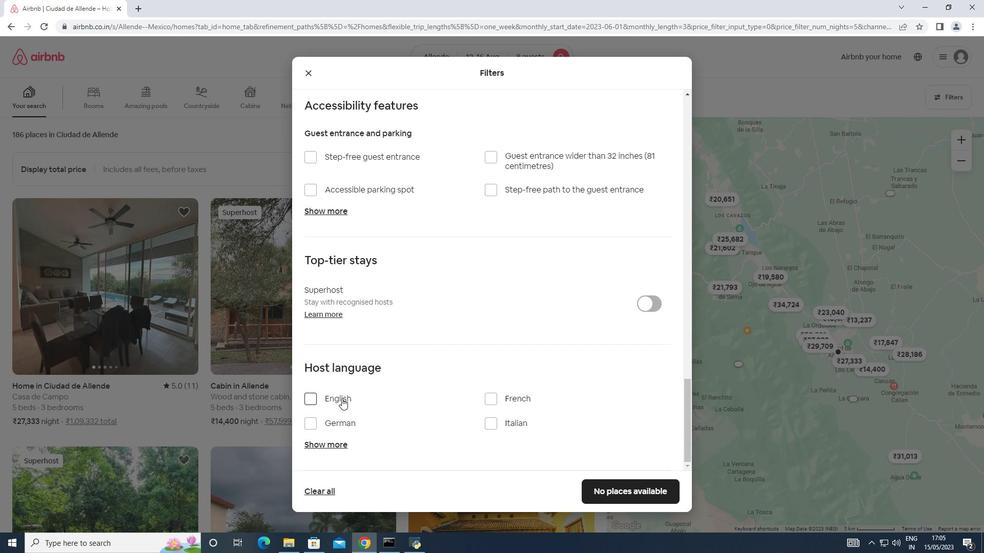 
Action: Mouse moved to (632, 493)
Screenshot: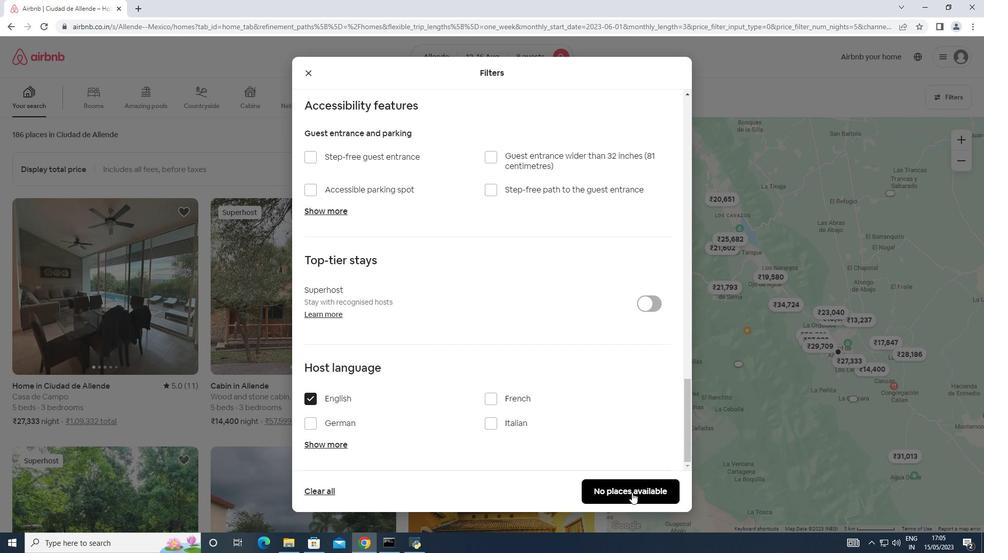 
Action: Mouse pressed left at (632, 493)
Screenshot: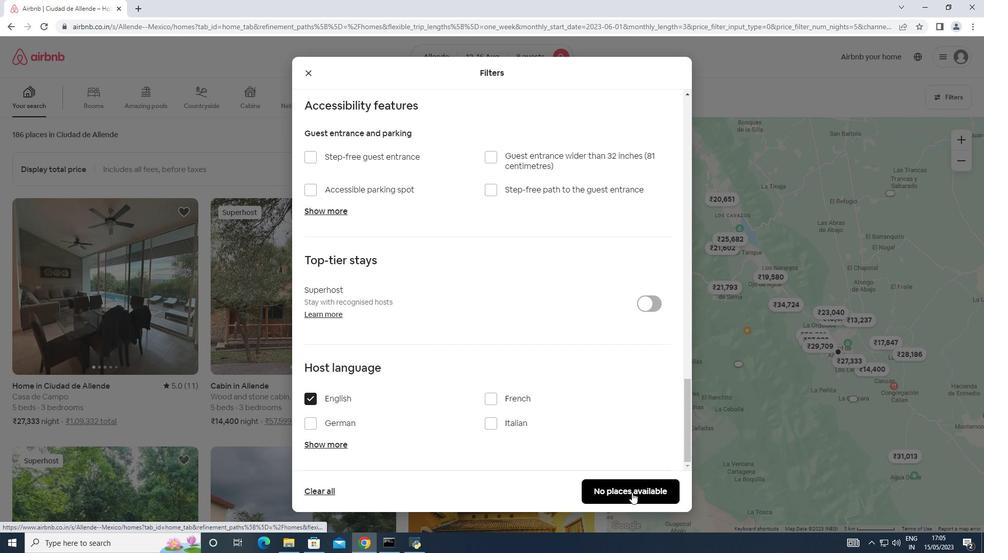 
Action: Mouse moved to (633, 491)
Screenshot: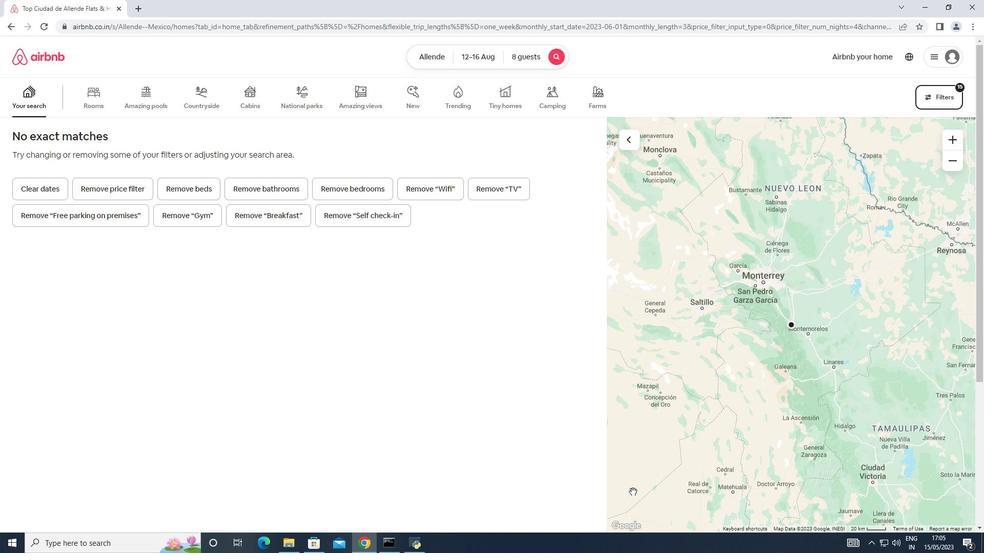 
